Task: Open Card Influencer Marketing Review in Board Sales Team Performance Metrics Tracking and Analysis to Workspace Investment Management Services and add a team member Softage.2@softage.net, a label Blue, a checklist Facilitation, an attachment from Trello, a color Blue and finally, add a card description 'Create and send out employee satisfaction survey on workplace culture' and a comment 'This task requires us to be proactive in identifying potential opportunities for growth and expansion.'. Add a start date 'Jan 06, 1900' with a due date 'Jan 13, 1900'
Action: Mouse moved to (359, 125)
Screenshot: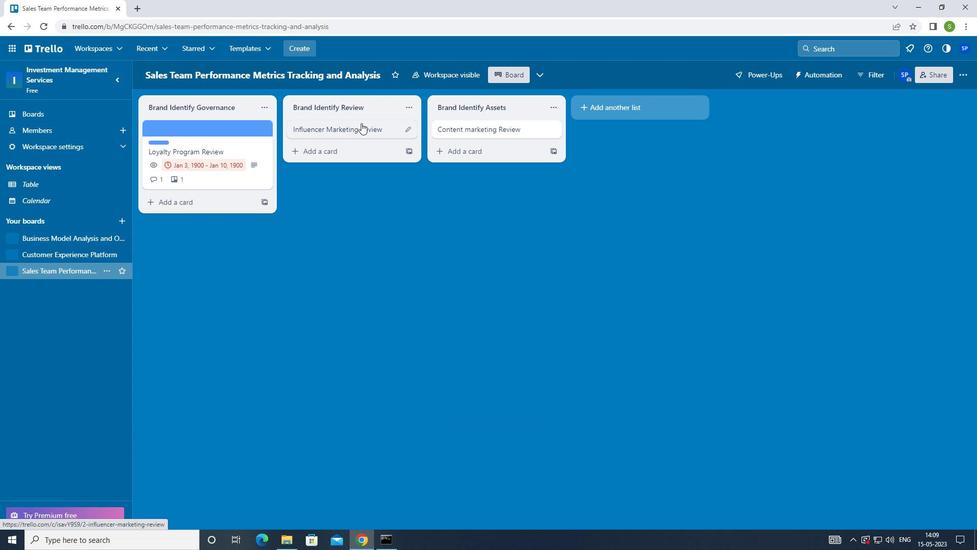 
Action: Mouse pressed left at (359, 125)
Screenshot: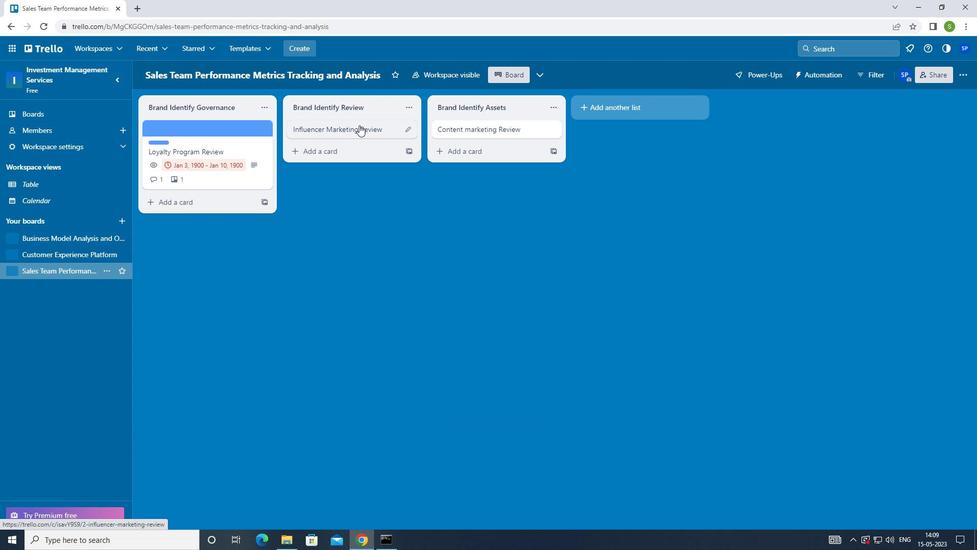 
Action: Mouse moved to (612, 129)
Screenshot: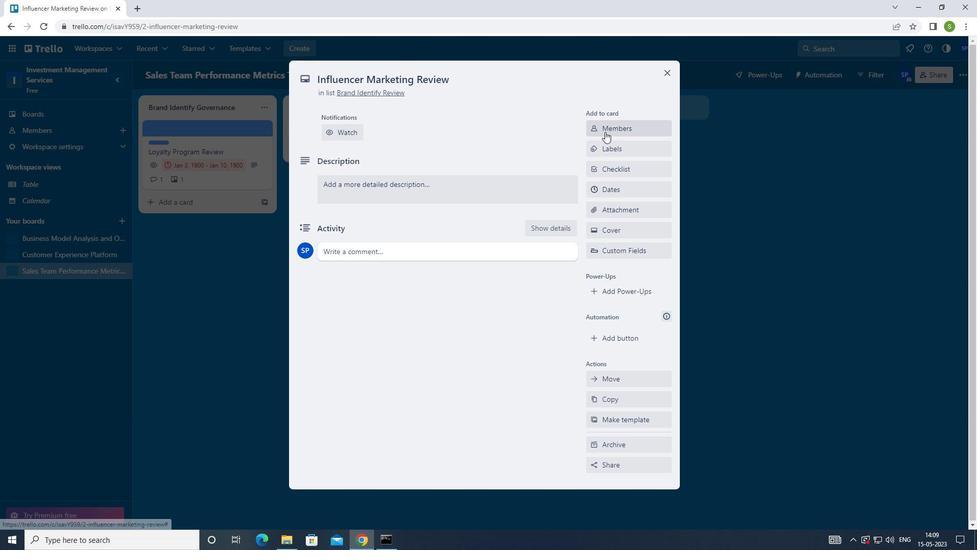 
Action: Mouse pressed left at (612, 129)
Screenshot: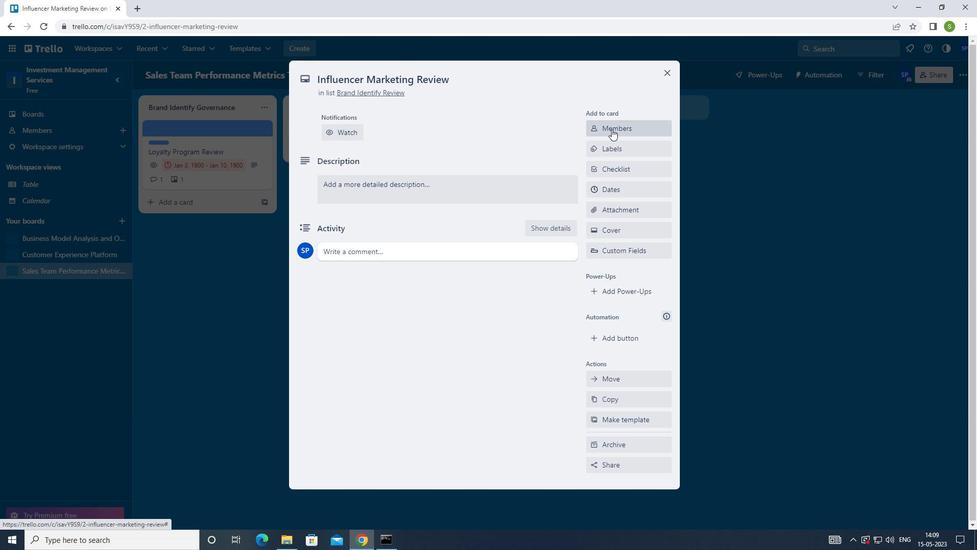 
Action: Mouse moved to (527, 151)
Screenshot: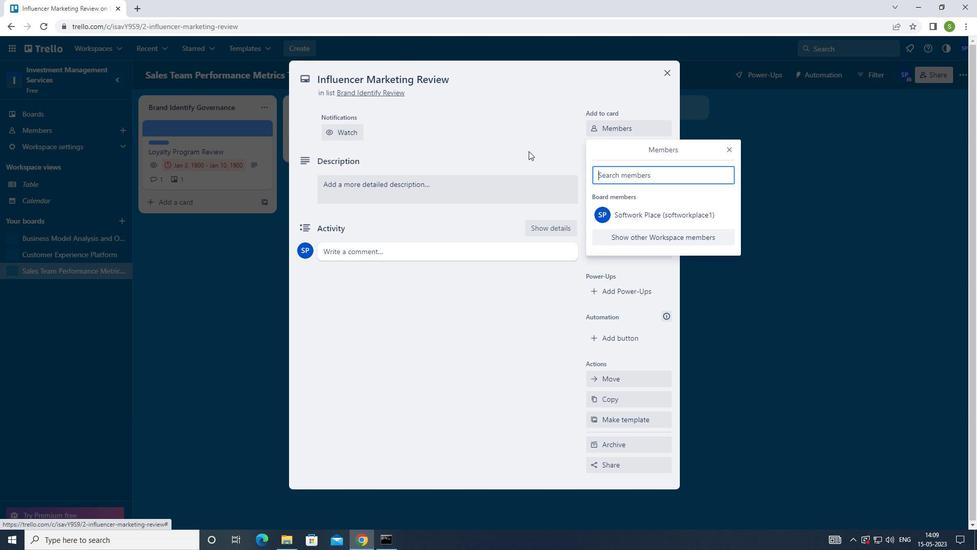 
Action: Key pressed <Key.shift>SOFTAGE.2<Key.shift>@SOFTAGE.NET<Key.enter>
Screenshot: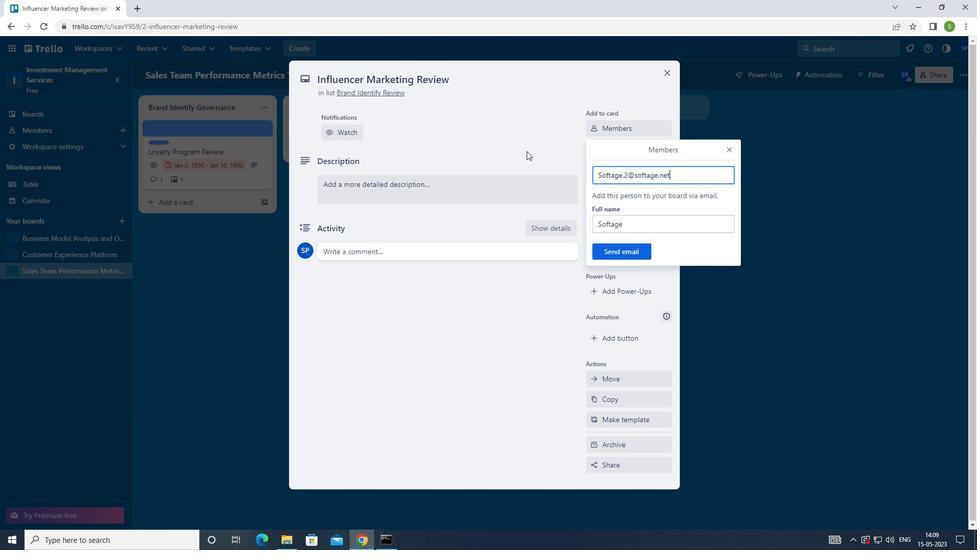
Action: Mouse moved to (728, 146)
Screenshot: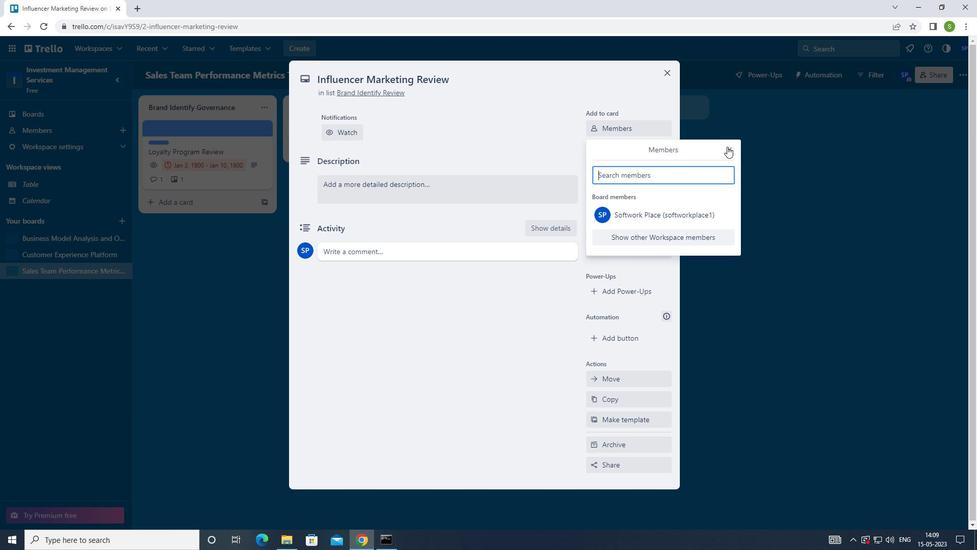 
Action: Mouse pressed left at (728, 146)
Screenshot: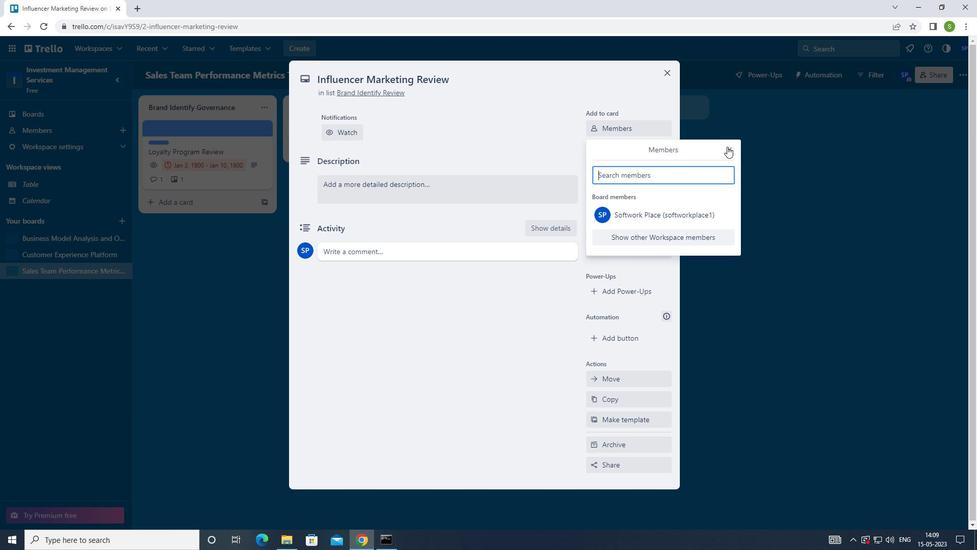 
Action: Mouse moved to (639, 151)
Screenshot: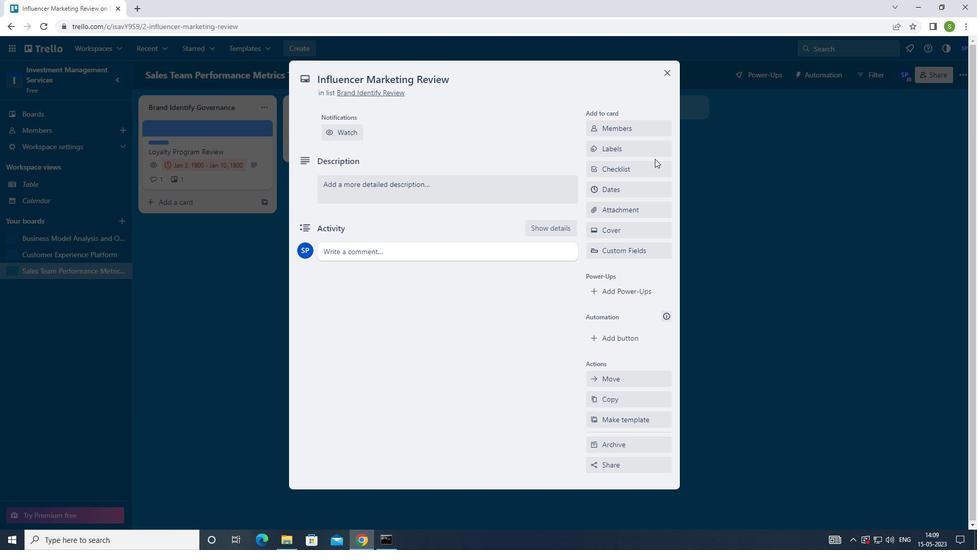 
Action: Mouse pressed left at (639, 151)
Screenshot: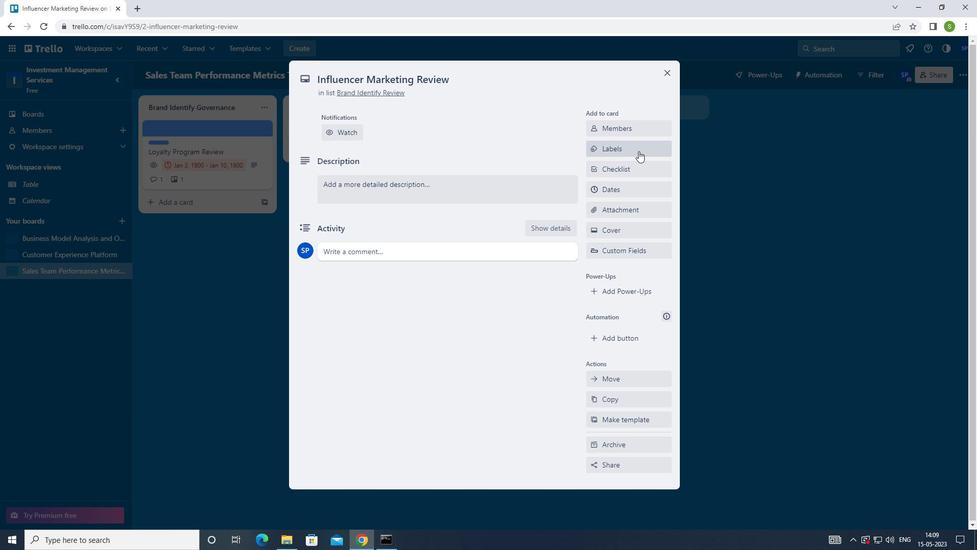 
Action: Mouse moved to (598, 322)
Screenshot: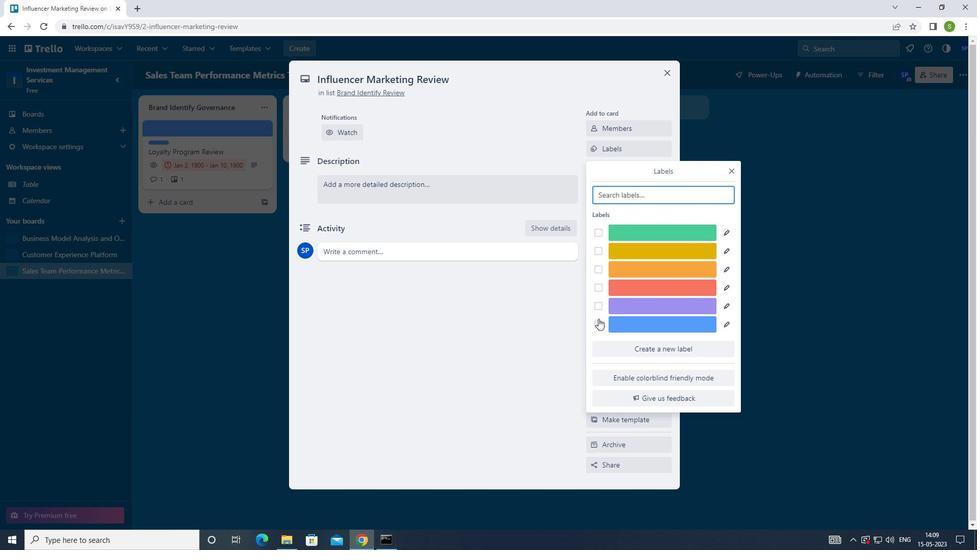 
Action: Mouse pressed left at (598, 322)
Screenshot: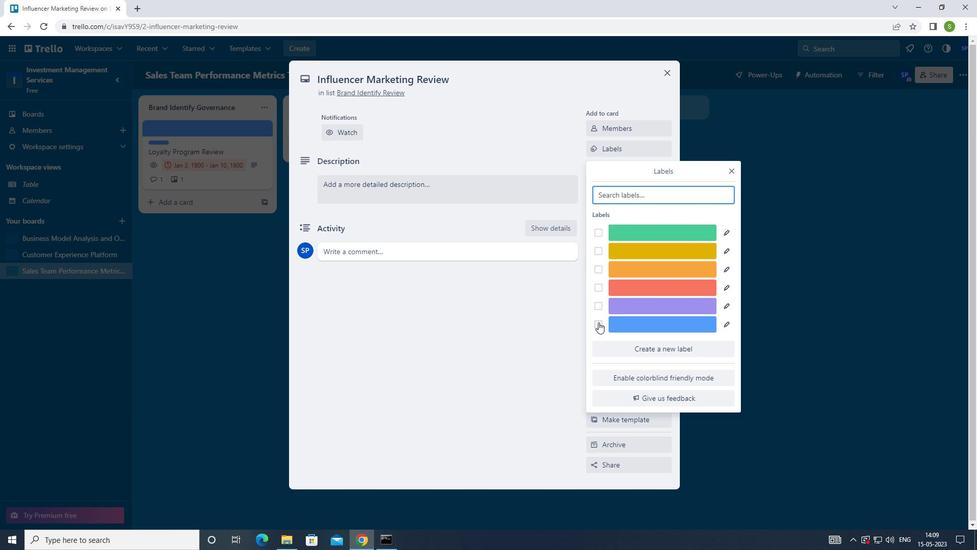 
Action: Mouse moved to (732, 171)
Screenshot: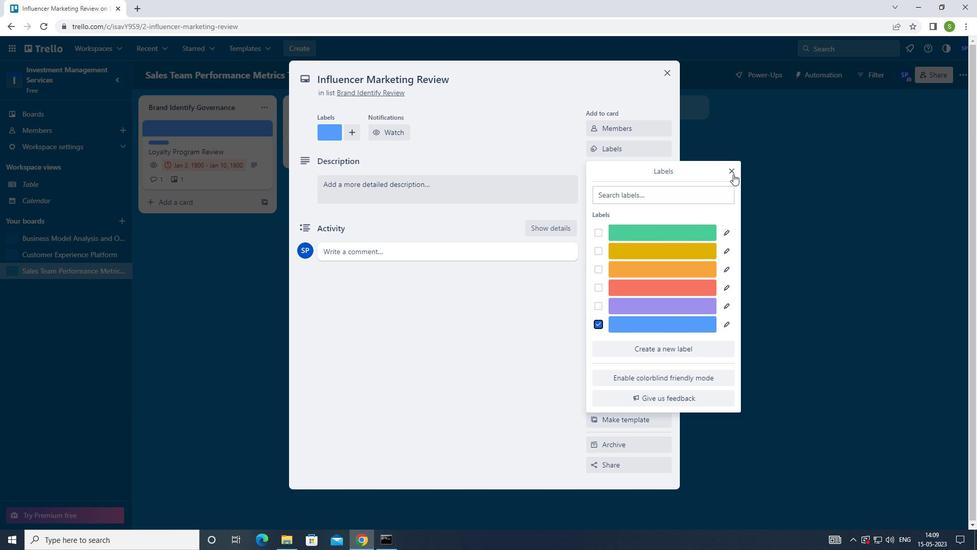 
Action: Mouse pressed left at (732, 171)
Screenshot: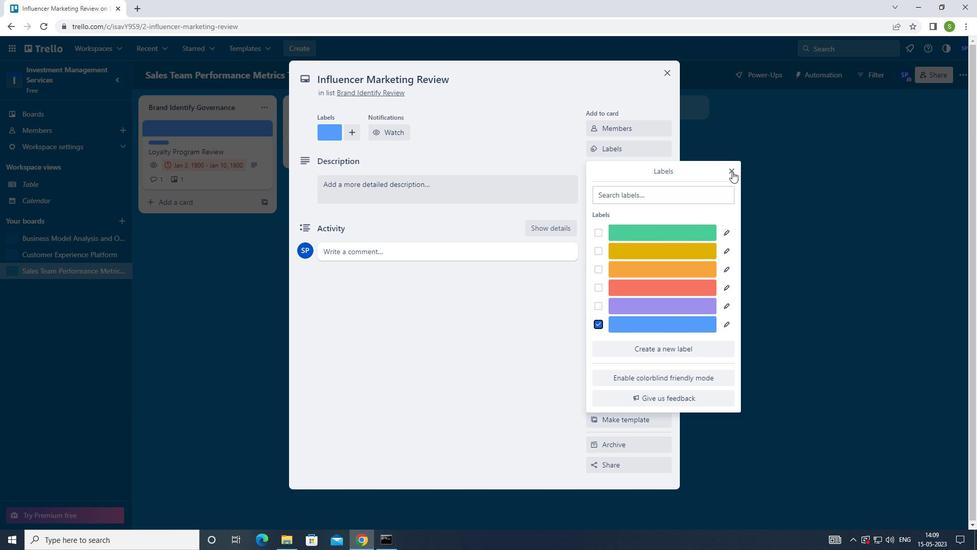 
Action: Mouse moved to (612, 205)
Screenshot: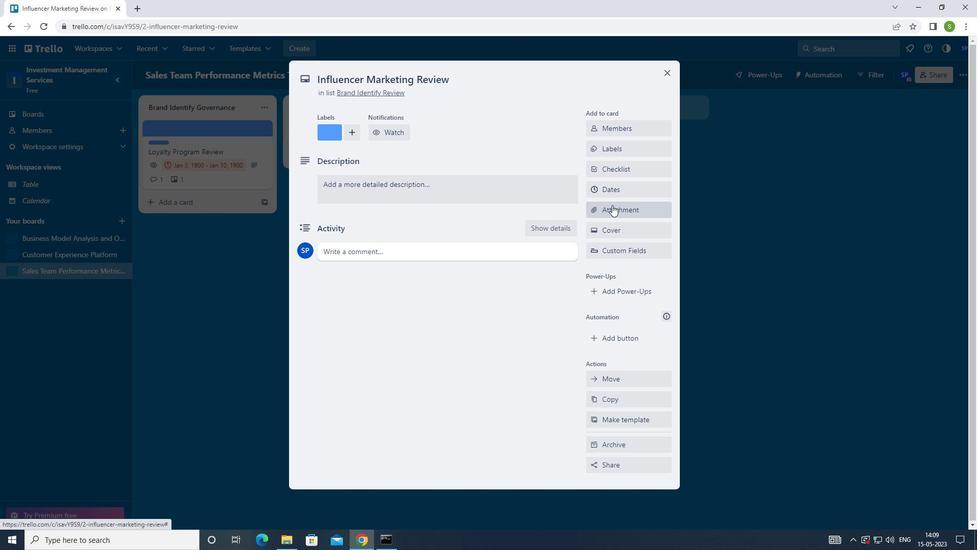 
Action: Mouse pressed left at (612, 205)
Screenshot: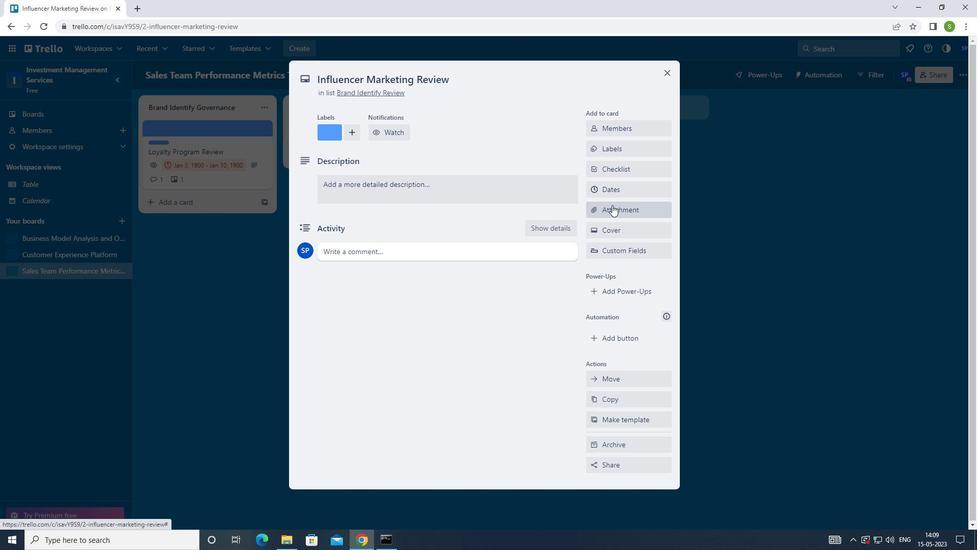 
Action: Mouse moved to (625, 169)
Screenshot: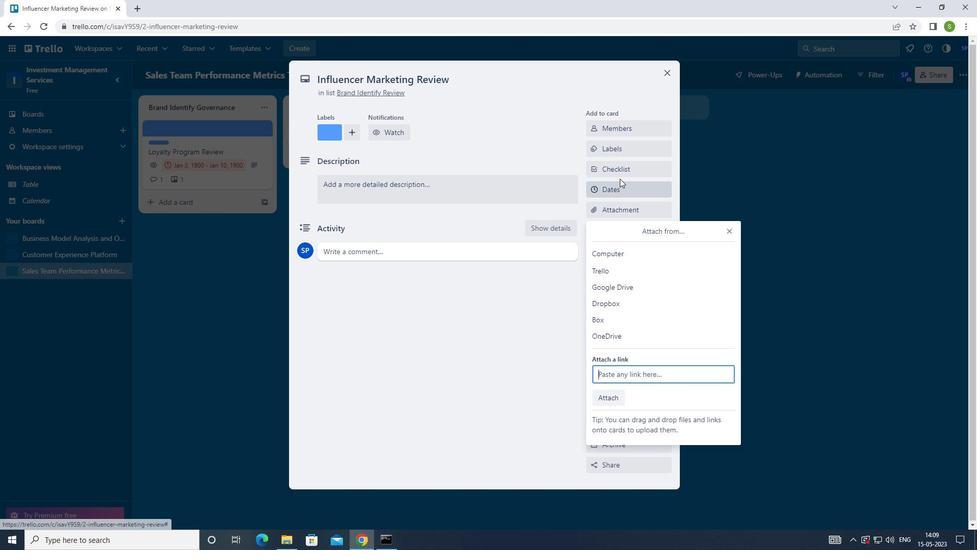 
Action: Mouse pressed left at (625, 169)
Screenshot: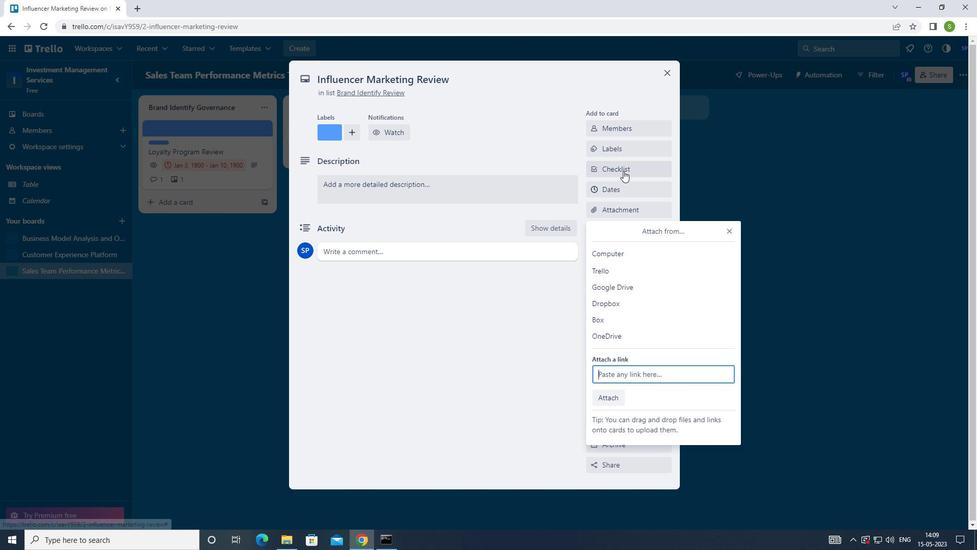 
Action: Mouse moved to (674, 169)
Screenshot: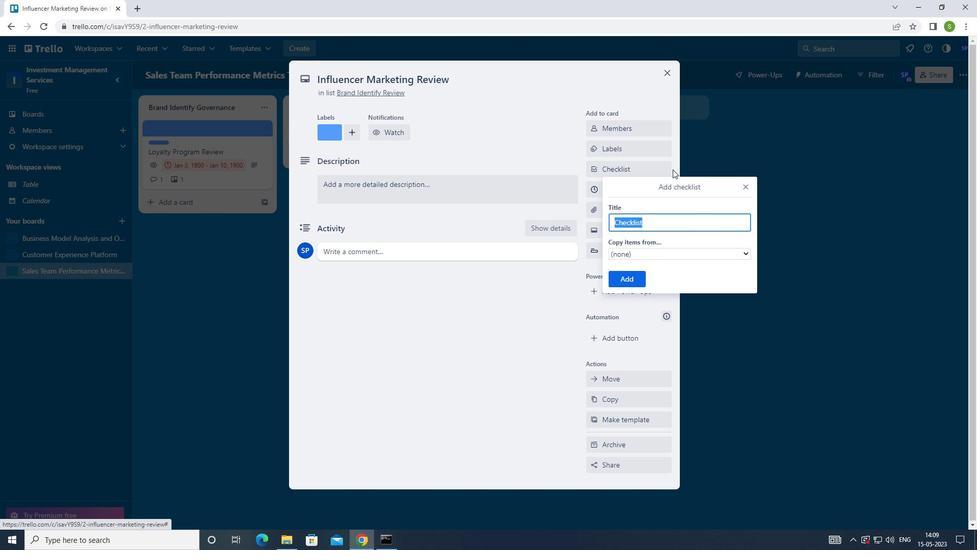 
Action: Key pressed <Key.shift><Key.shift><Key.shift><Key.shift>FACILL<Key.backspace>I
Screenshot: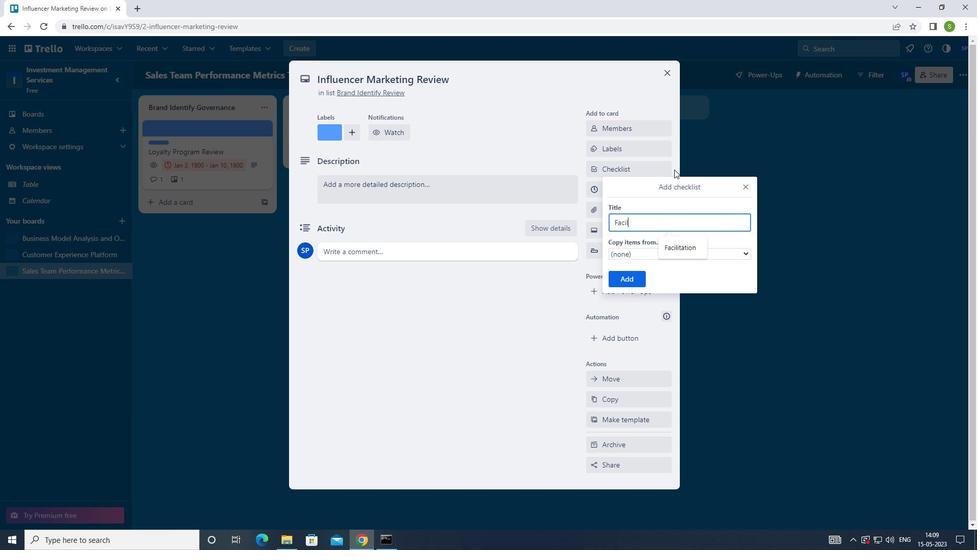 
Action: Mouse moved to (676, 245)
Screenshot: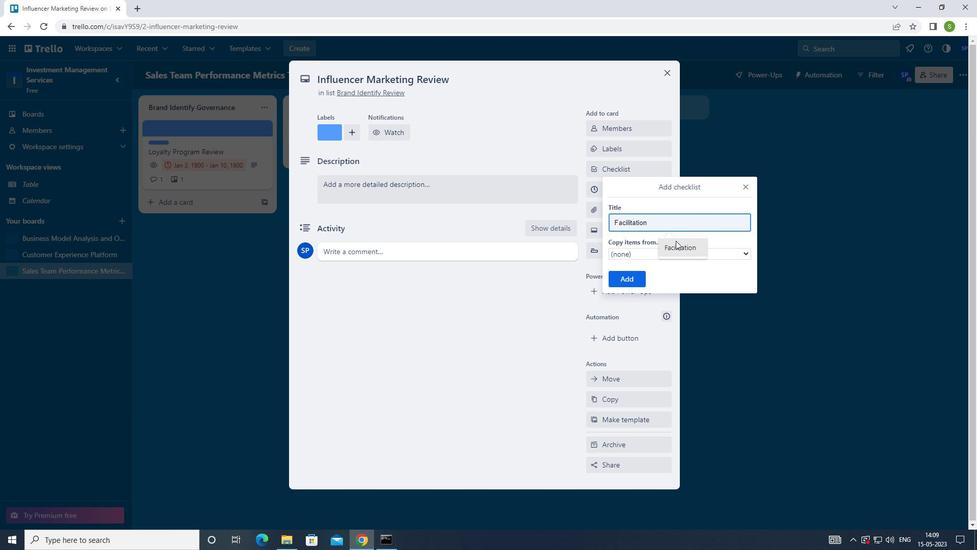 
Action: Mouse pressed left at (676, 245)
Screenshot: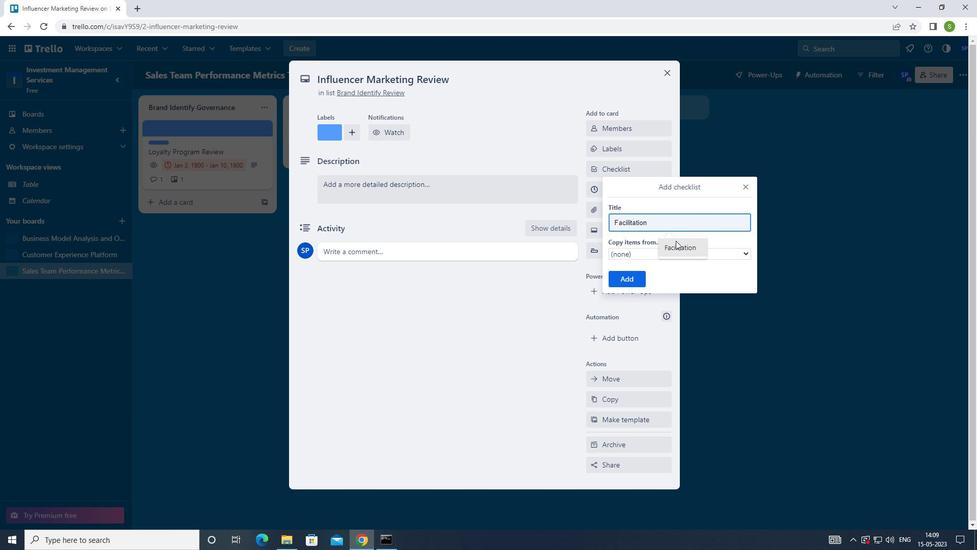 
Action: Mouse moved to (630, 278)
Screenshot: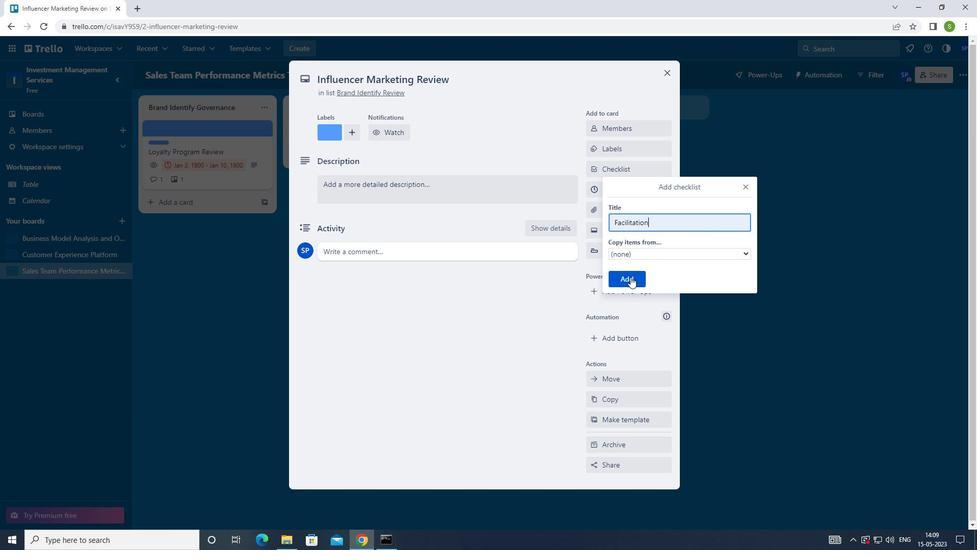 
Action: Mouse pressed left at (630, 278)
Screenshot: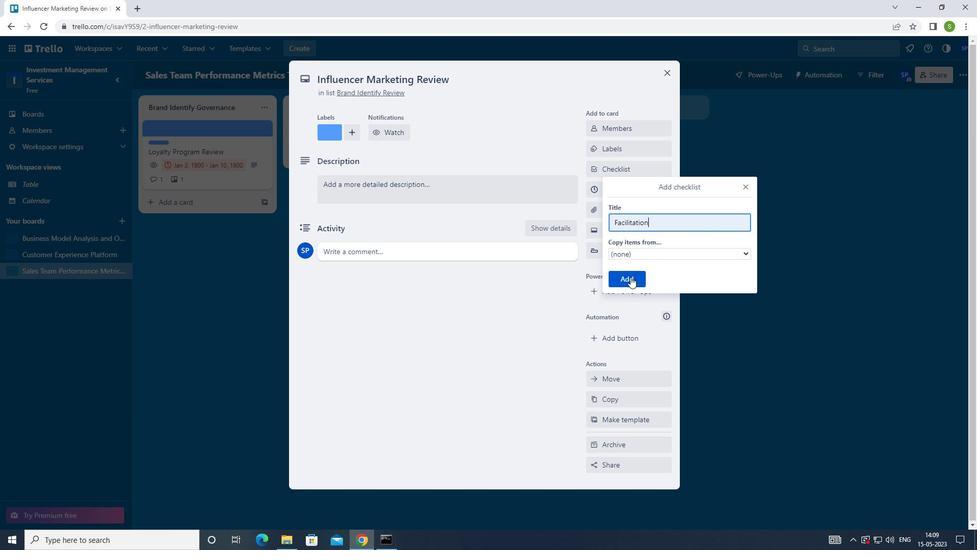 
Action: Mouse moved to (614, 213)
Screenshot: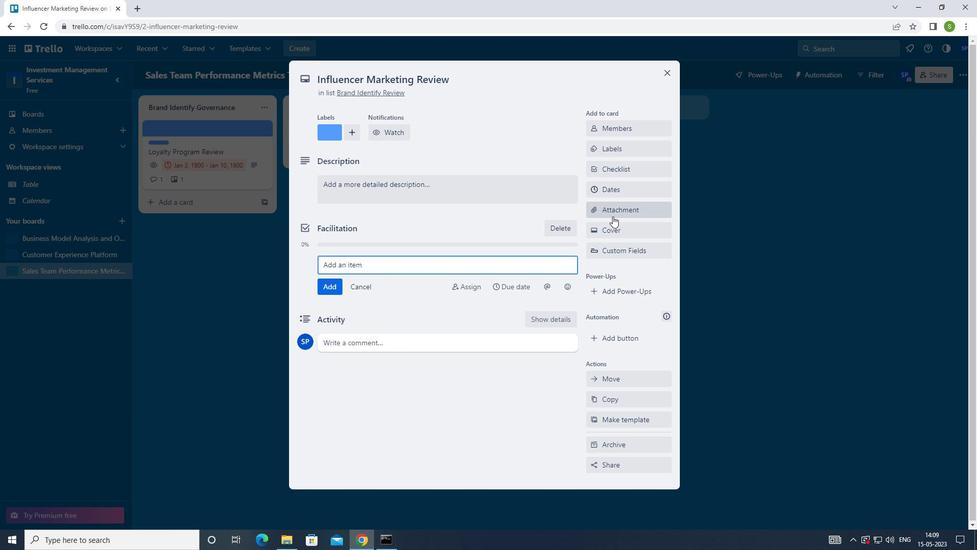 
Action: Mouse pressed left at (614, 213)
Screenshot: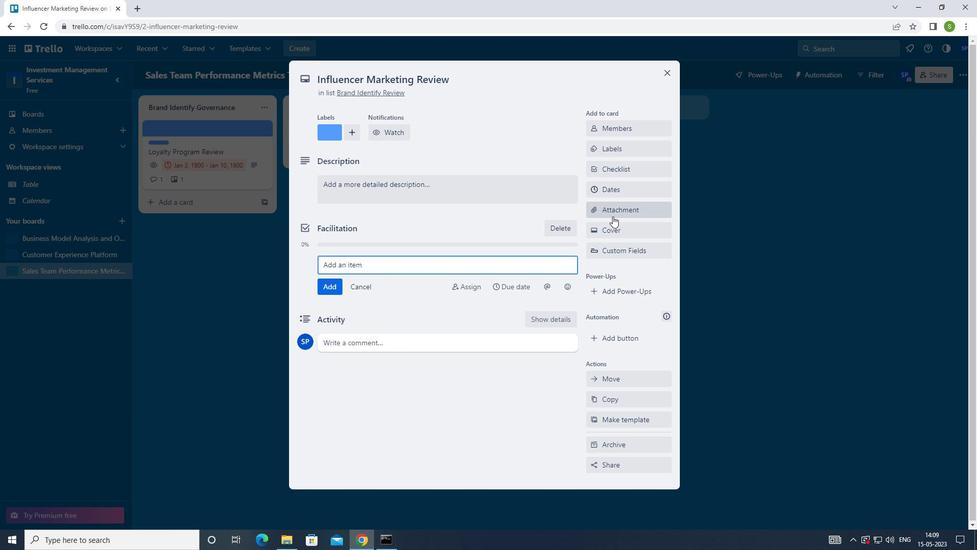 
Action: Mouse moved to (608, 269)
Screenshot: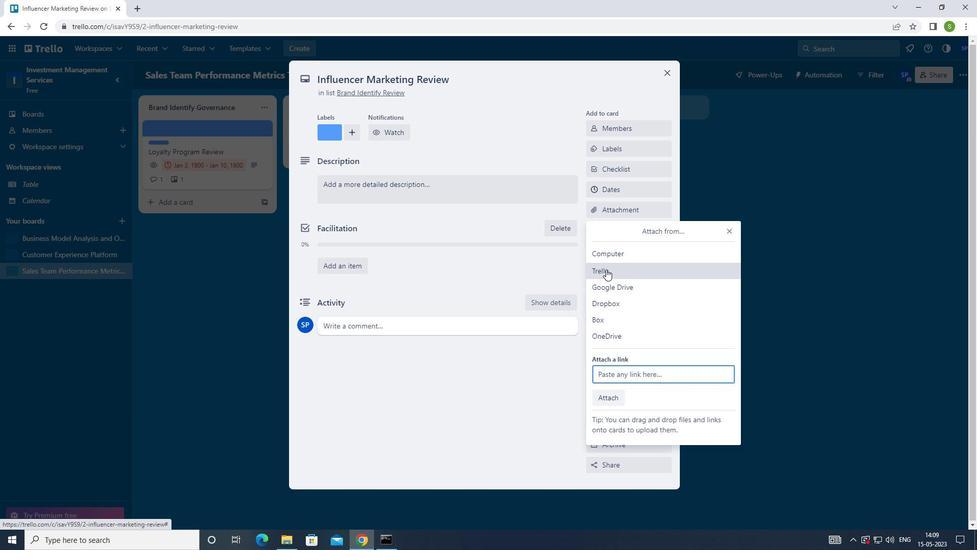
Action: Mouse pressed left at (608, 269)
Screenshot: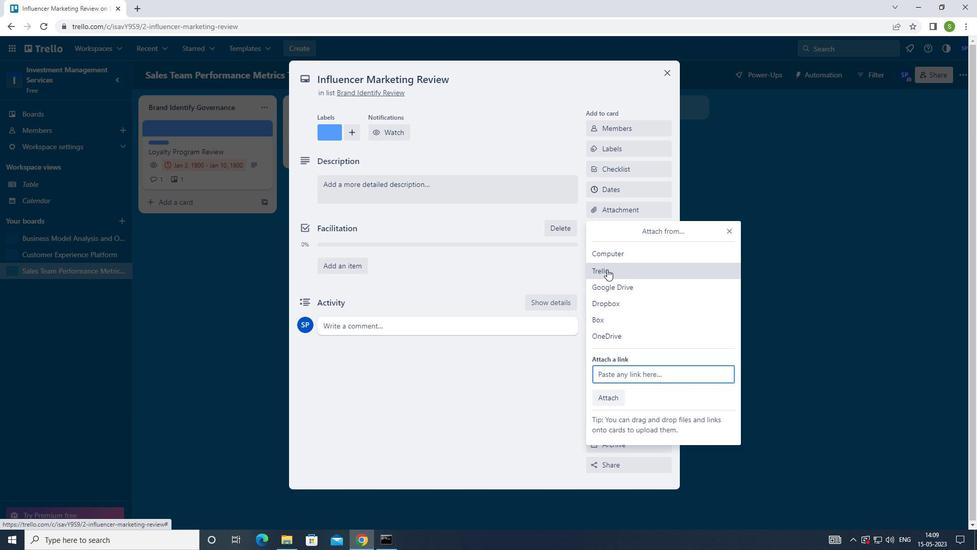
Action: Mouse moved to (629, 310)
Screenshot: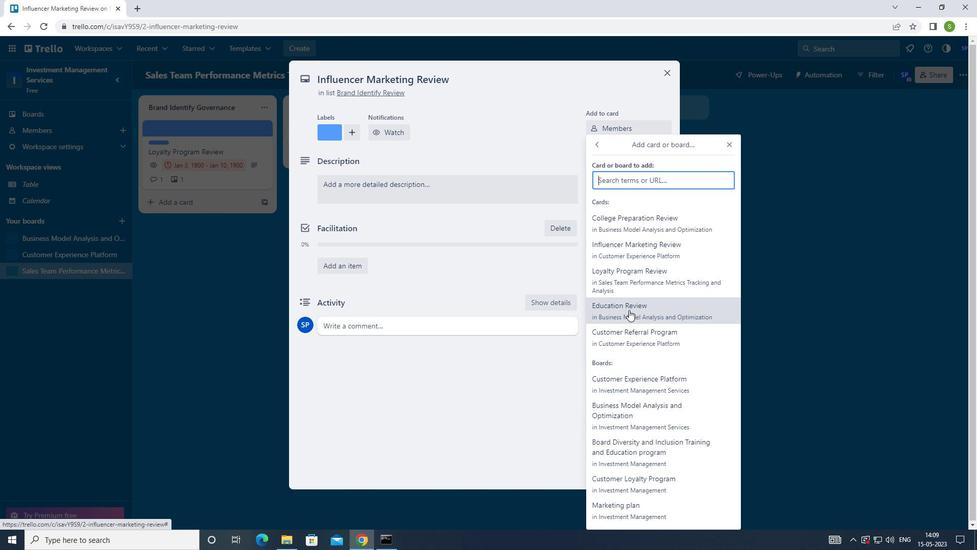 
Action: Mouse pressed left at (629, 310)
Screenshot: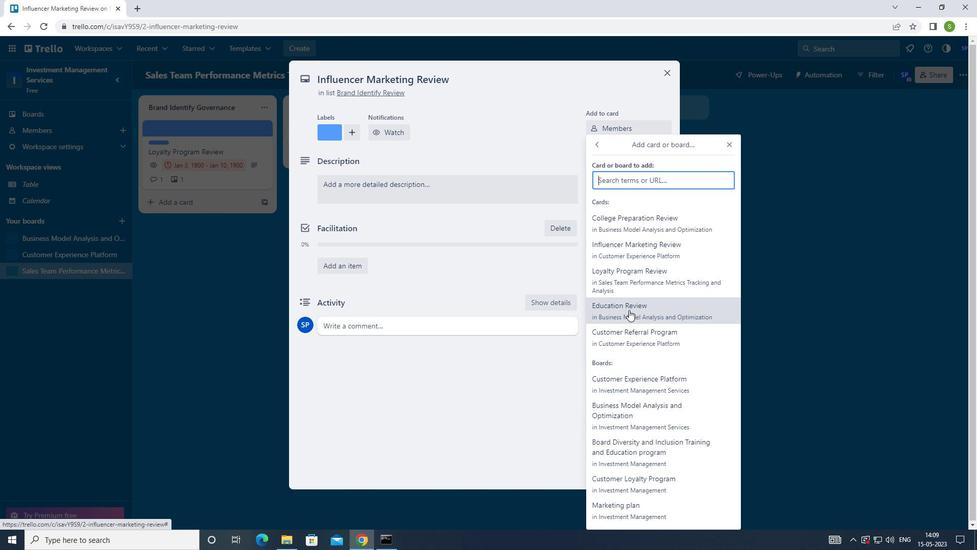 
Action: Mouse moved to (633, 227)
Screenshot: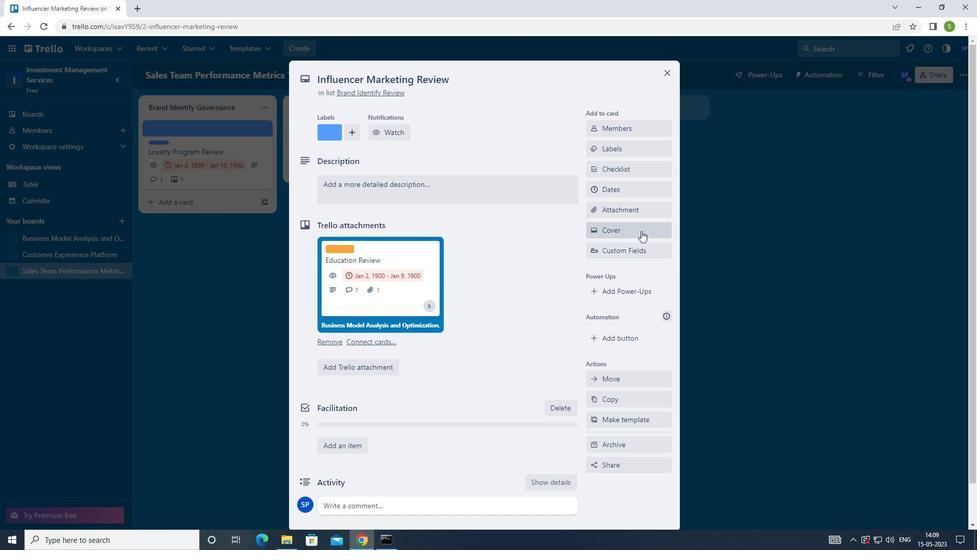 
Action: Mouse pressed left at (633, 227)
Screenshot: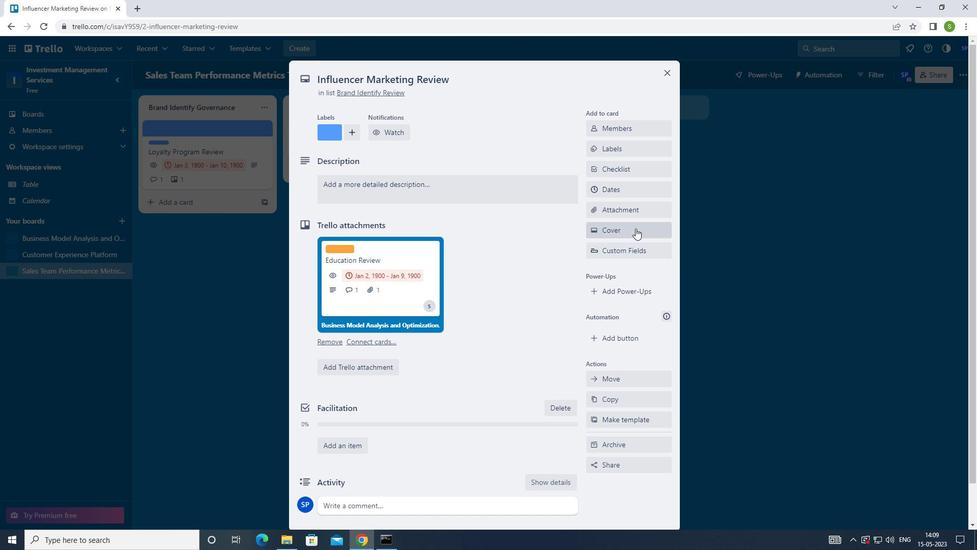 
Action: Mouse moved to (609, 350)
Screenshot: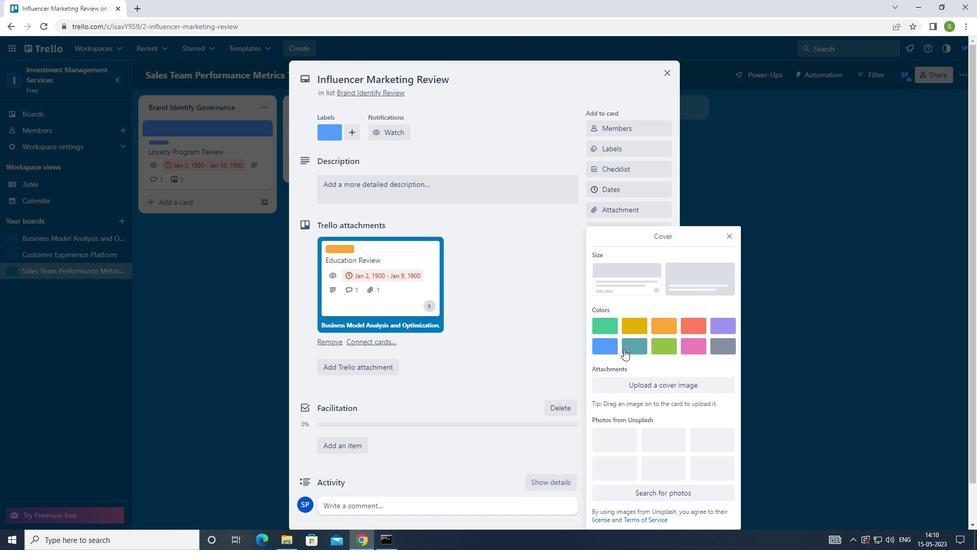 
Action: Mouse pressed left at (609, 350)
Screenshot: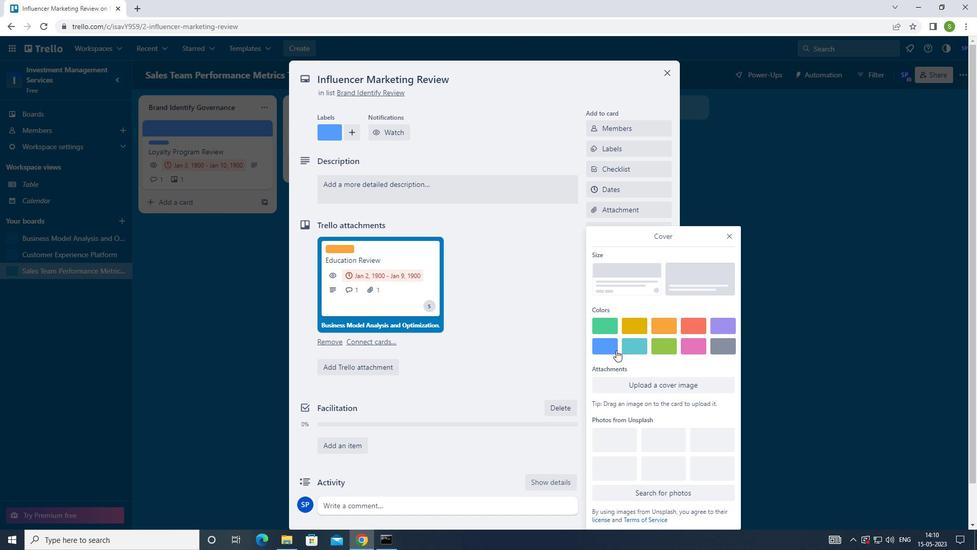 
Action: Mouse moved to (729, 216)
Screenshot: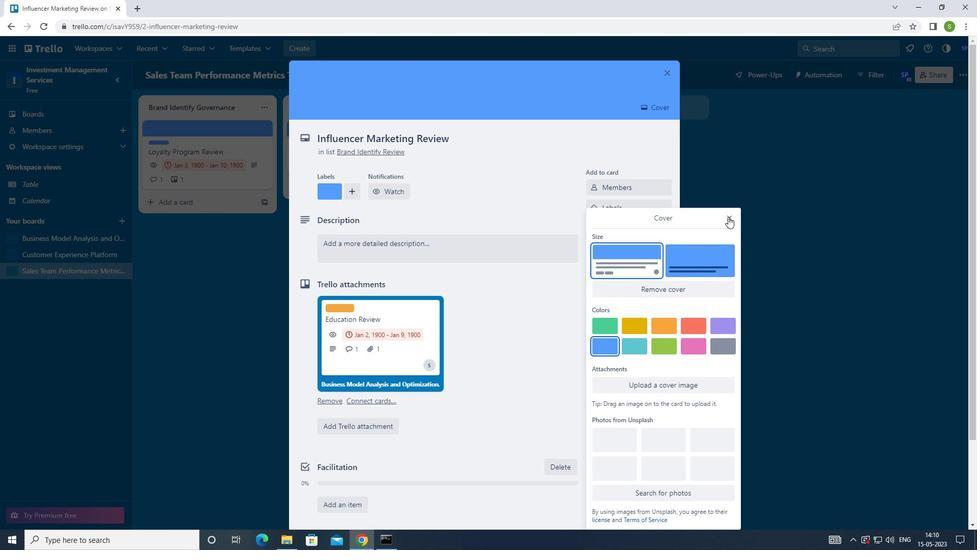 
Action: Mouse pressed left at (729, 216)
Screenshot: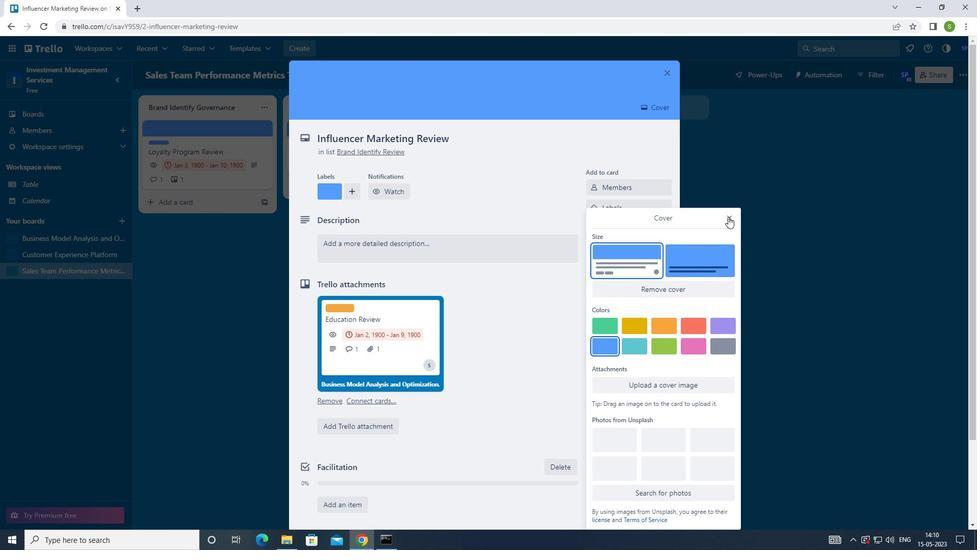 
Action: Mouse moved to (509, 242)
Screenshot: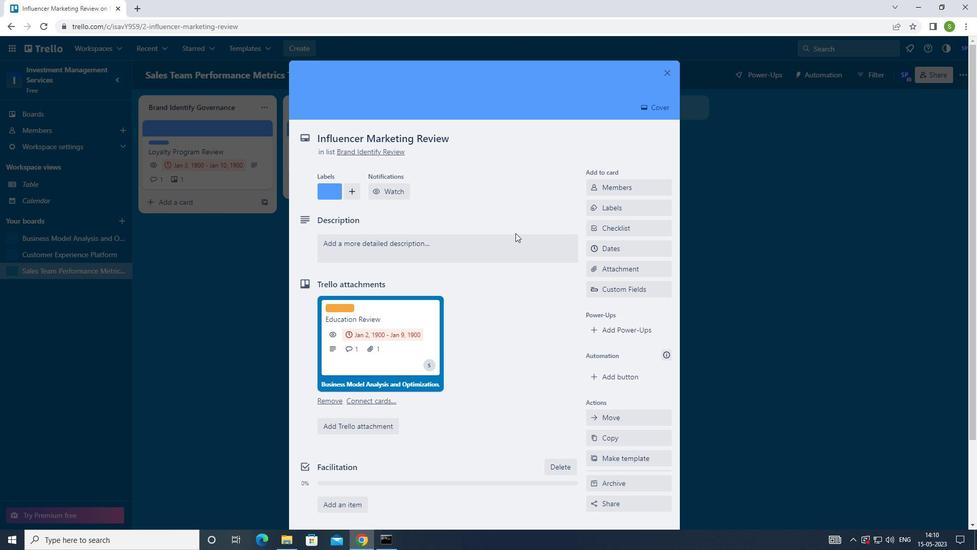 
Action: Mouse pressed left at (509, 242)
Screenshot: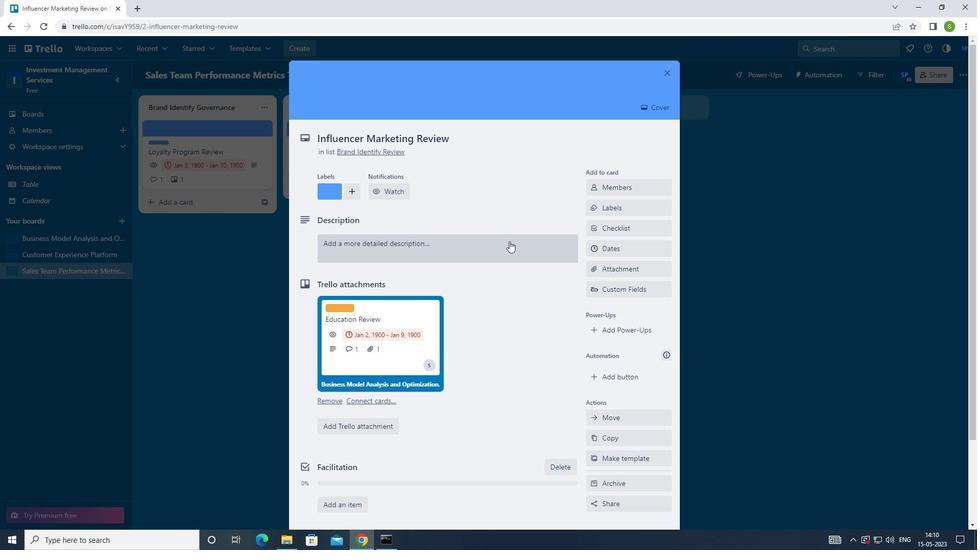 
Action: Mouse moved to (517, 193)
Screenshot: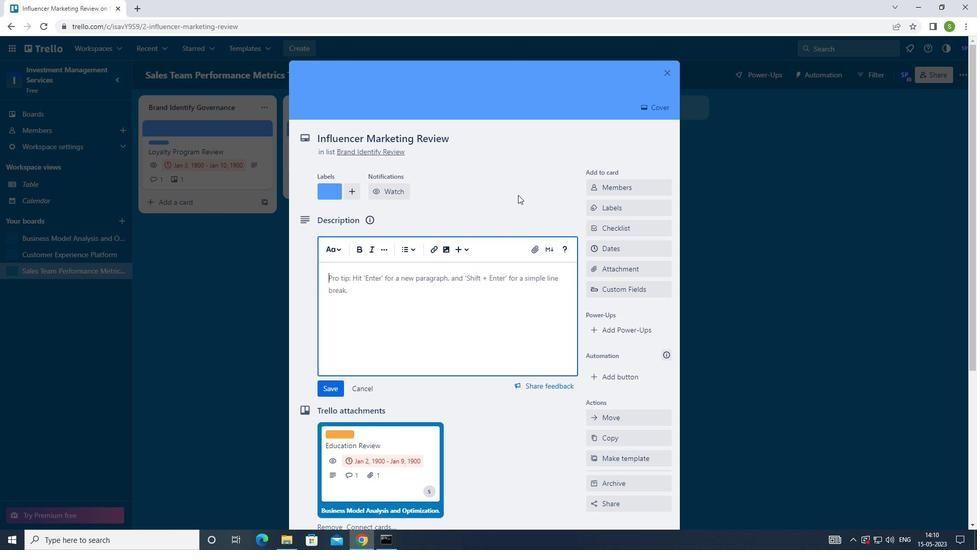 
Action: Key pressed <Key.shift>CREATE<Key.space>AND<Key.space>SENT<Key.space>OUT<Key.space>EMPLOYEE<Key.space>SATISFACTION<Key.space>SURVEY<Key.space>ON<Key.space>WORKPLACE<Key.space>CULTURE
Screenshot: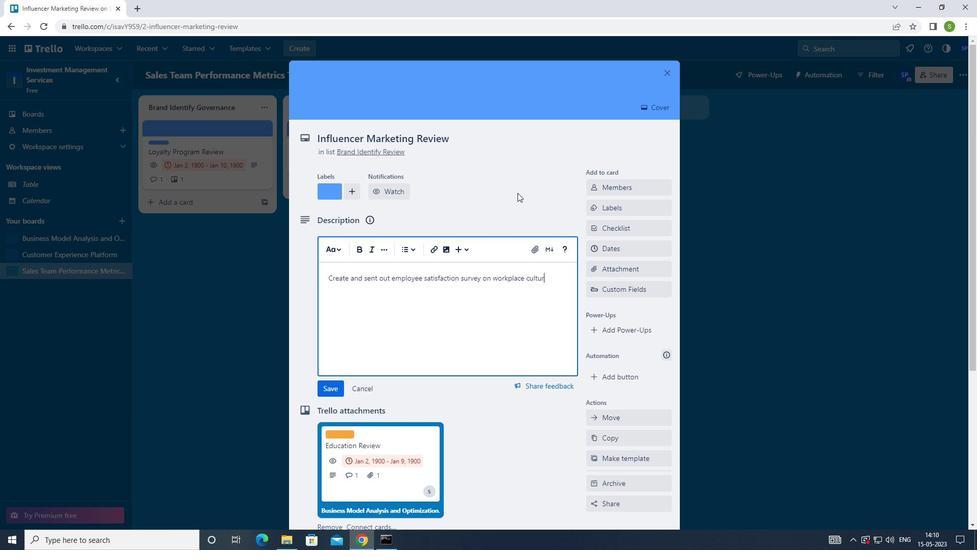 
Action: Mouse moved to (339, 387)
Screenshot: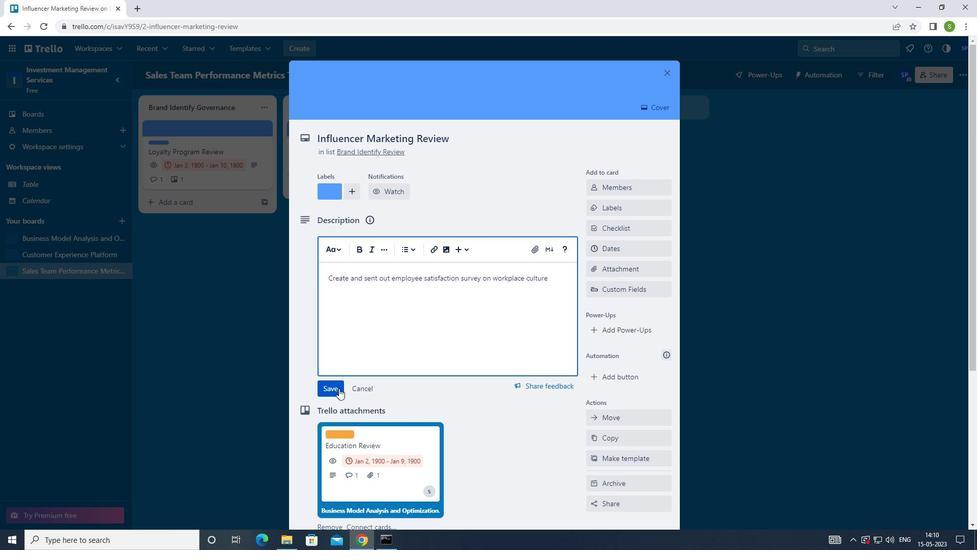 
Action: Mouse pressed left at (339, 387)
Screenshot: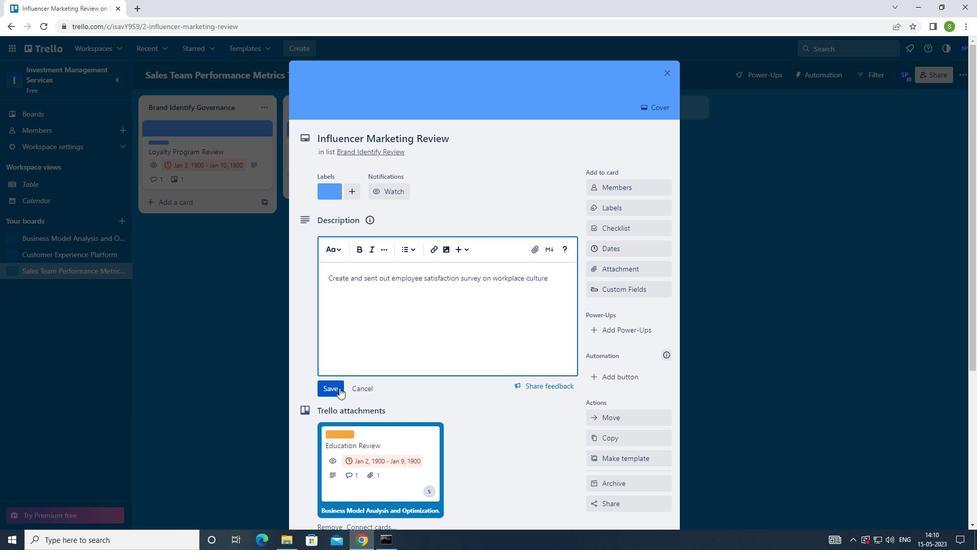 
Action: Mouse moved to (371, 353)
Screenshot: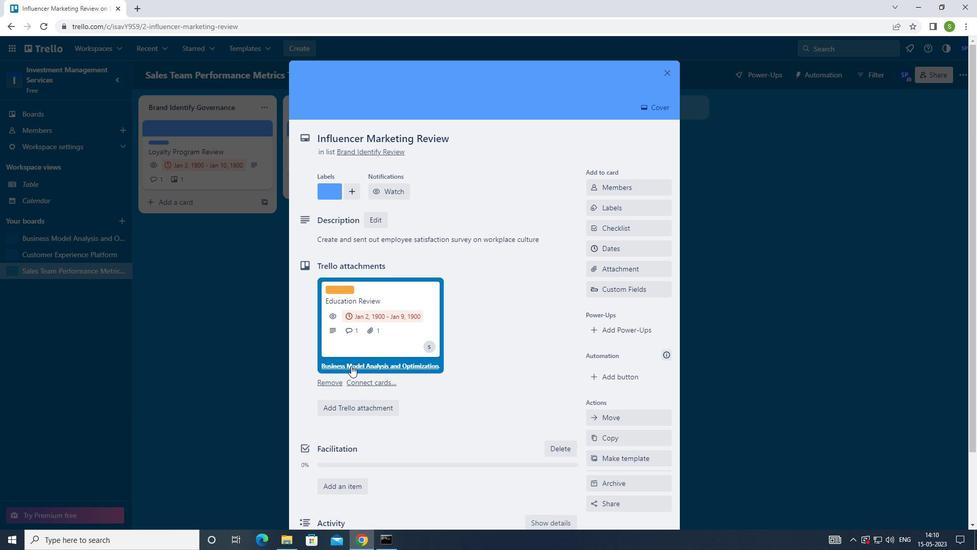 
Action: Mouse scrolled (371, 353) with delta (0, 0)
Screenshot: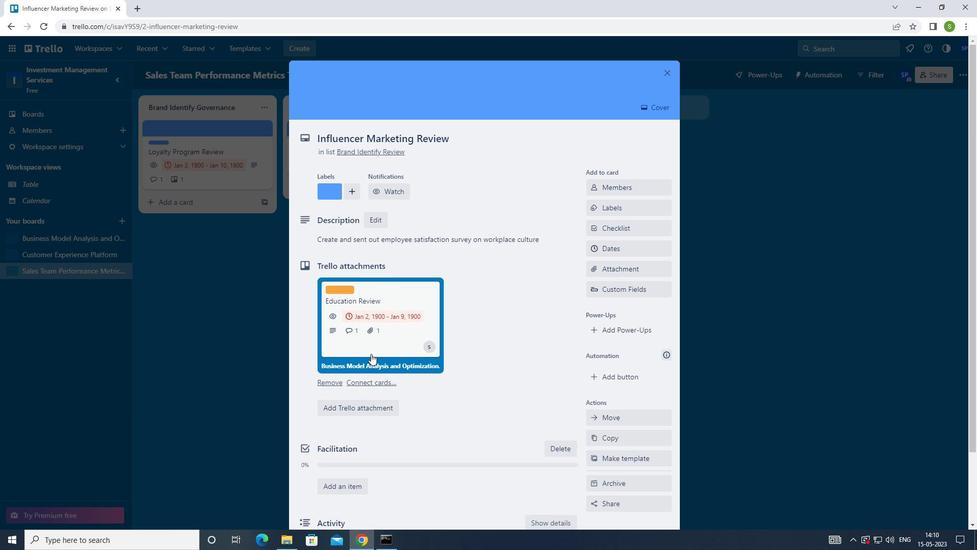 
Action: Mouse scrolled (371, 353) with delta (0, 0)
Screenshot: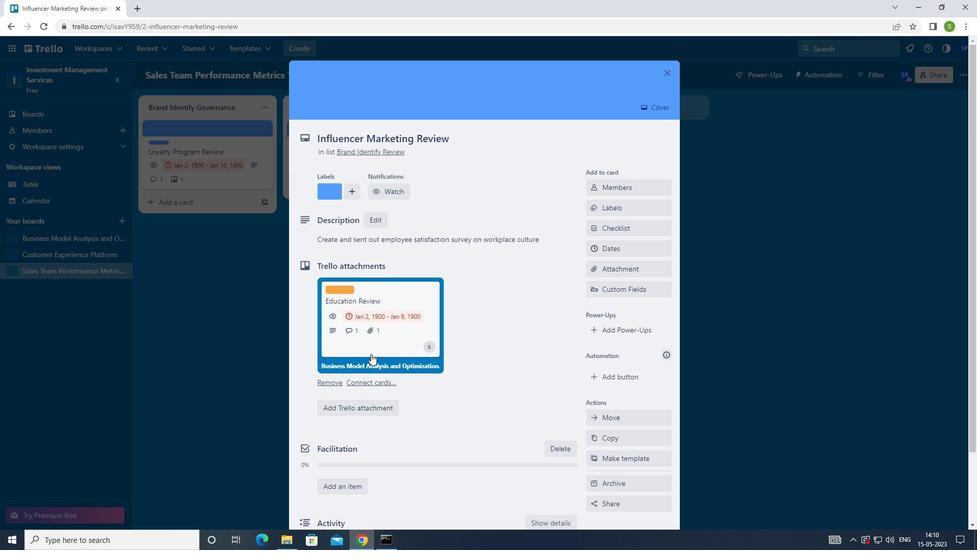
Action: Mouse moved to (369, 463)
Screenshot: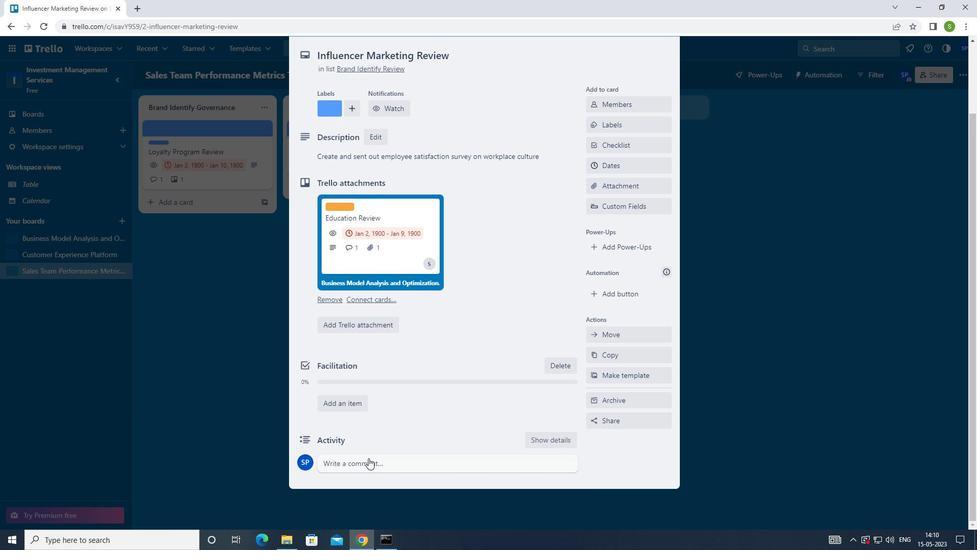 
Action: Mouse pressed left at (369, 463)
Screenshot: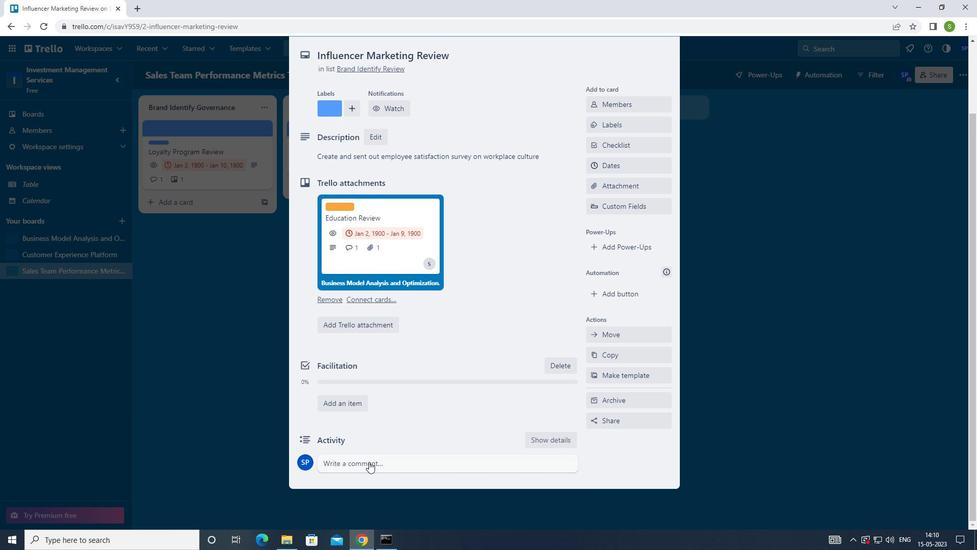 
Action: Mouse moved to (428, 331)
Screenshot: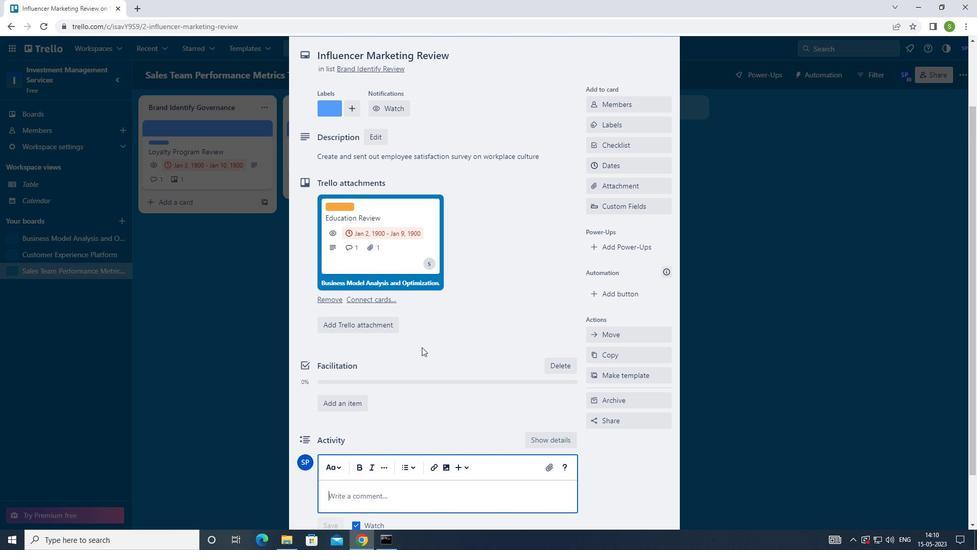 
Action: Key pressed <Key.shift>THIS<Key.space>TASK<Key.space>REQUIRE<Key.space>US<Key.space>TO<Key.space>BE<Key.space>PROACTIVE<Key.space>IN<Key.space>IDENTIFICATION<Key.space>POTENTIAL<Key.space>A<Key.backspace>OPPORTUNITY<Key.space>FOR<Key.space>GROWTH<Key.space>AND<Key.space>EXPANSION
Screenshot: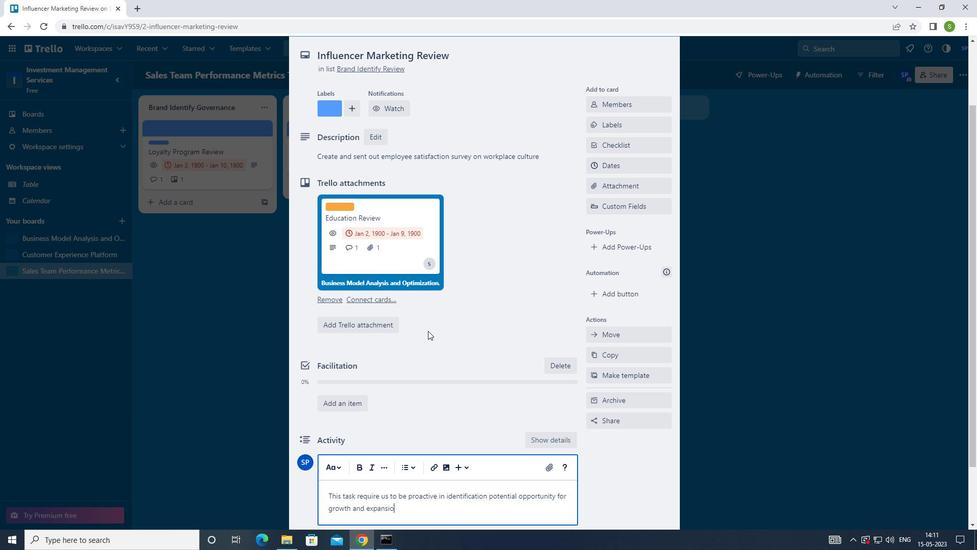 
Action: Mouse moved to (446, 375)
Screenshot: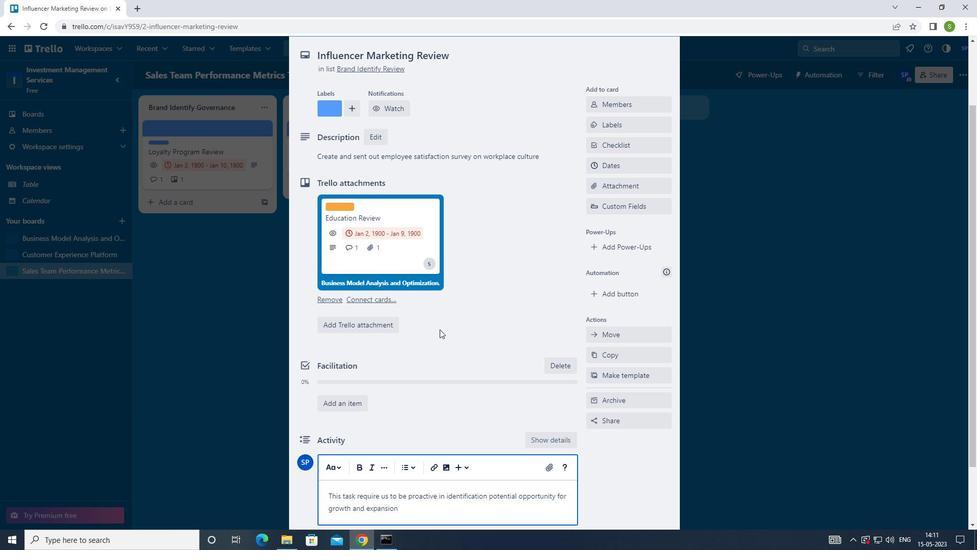 
Action: Mouse scrolled (446, 375) with delta (0, 0)
Screenshot: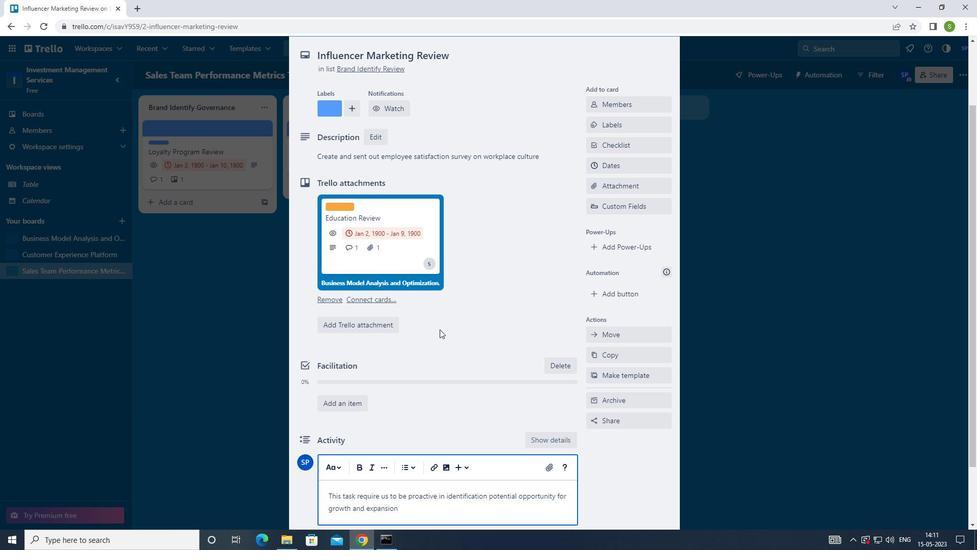
Action: Mouse moved to (447, 378)
Screenshot: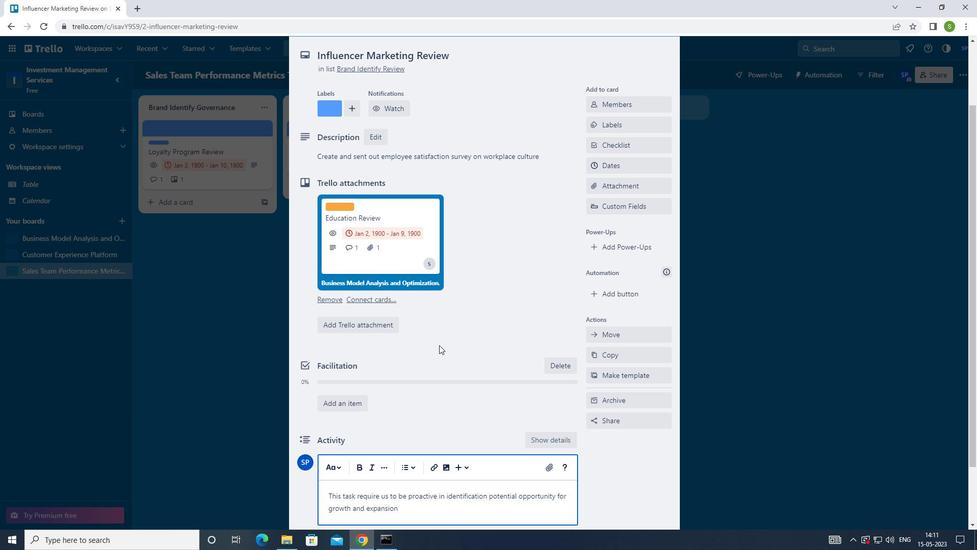 
Action: Mouse scrolled (447, 377) with delta (0, 0)
Screenshot: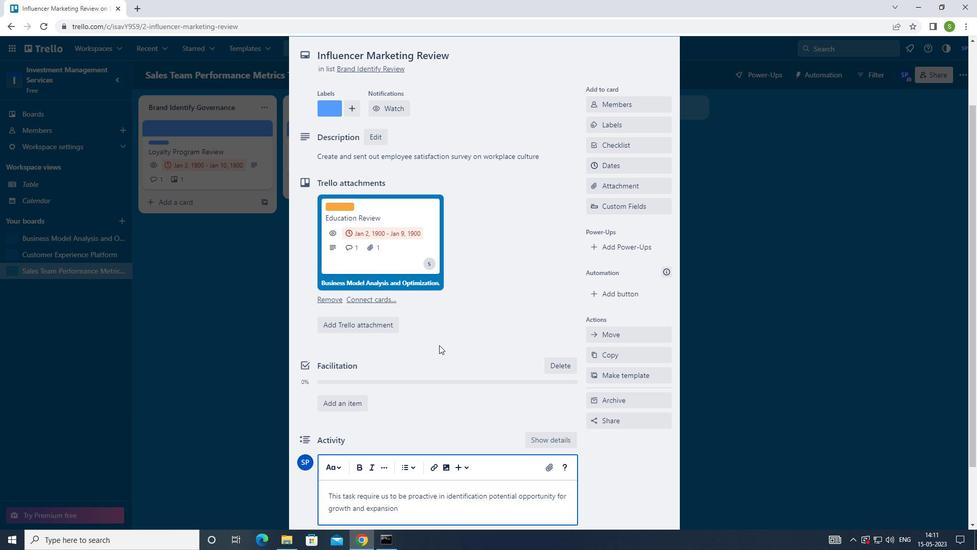 
Action: Mouse moved to (339, 464)
Screenshot: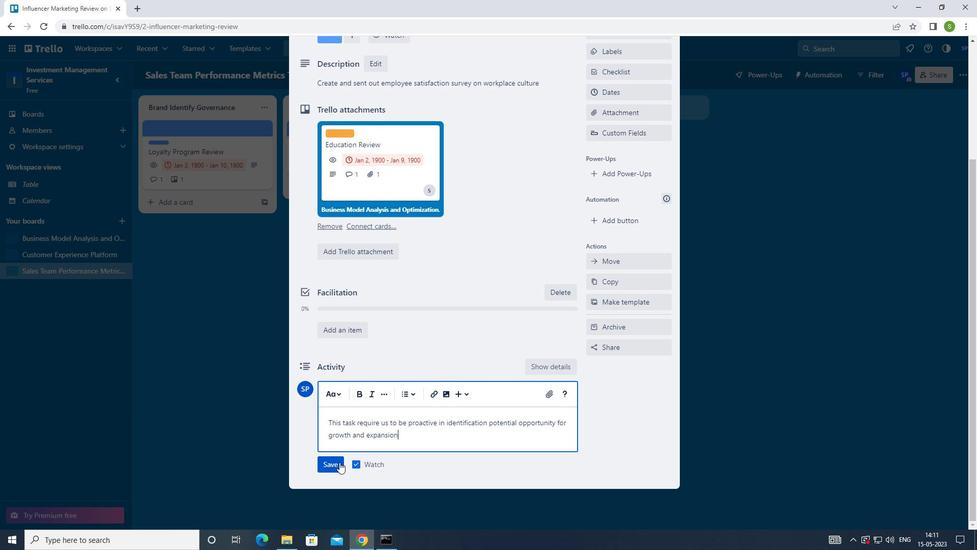 
Action: Mouse pressed left at (339, 464)
Screenshot: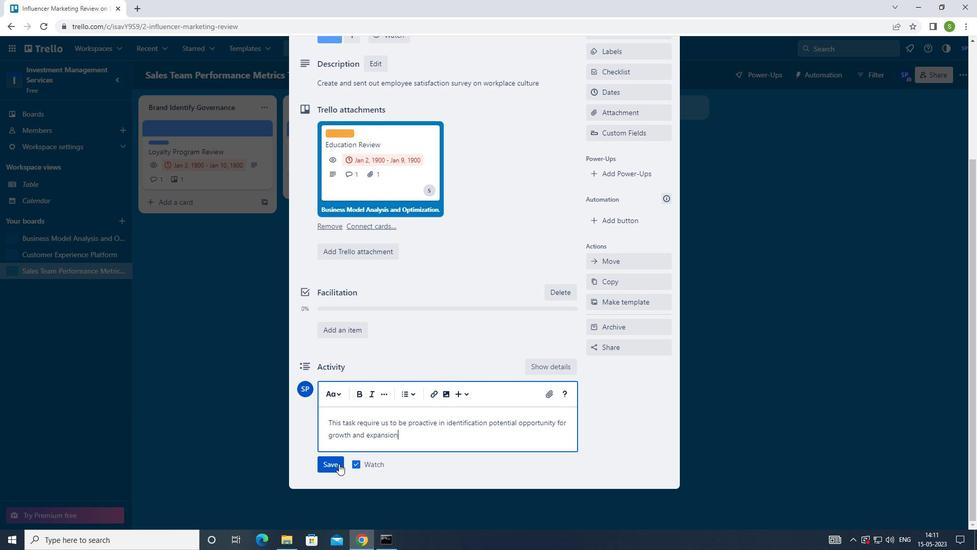 
Action: Mouse moved to (639, 105)
Screenshot: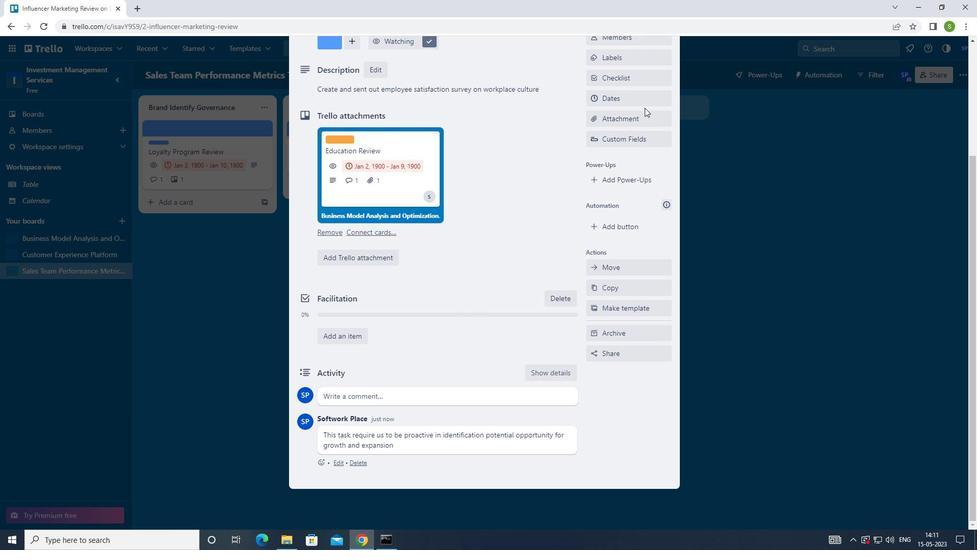 
Action: Mouse pressed left at (639, 105)
Screenshot: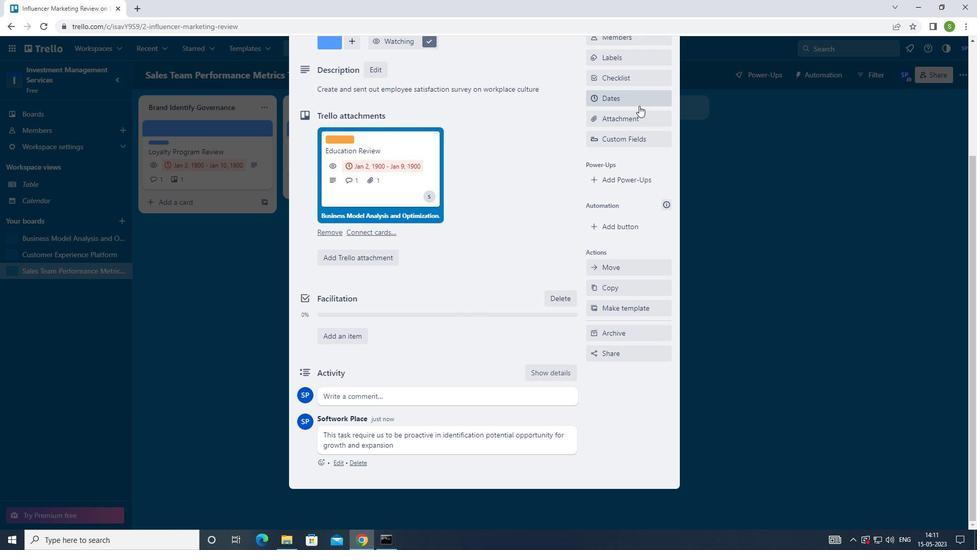 
Action: Mouse moved to (598, 306)
Screenshot: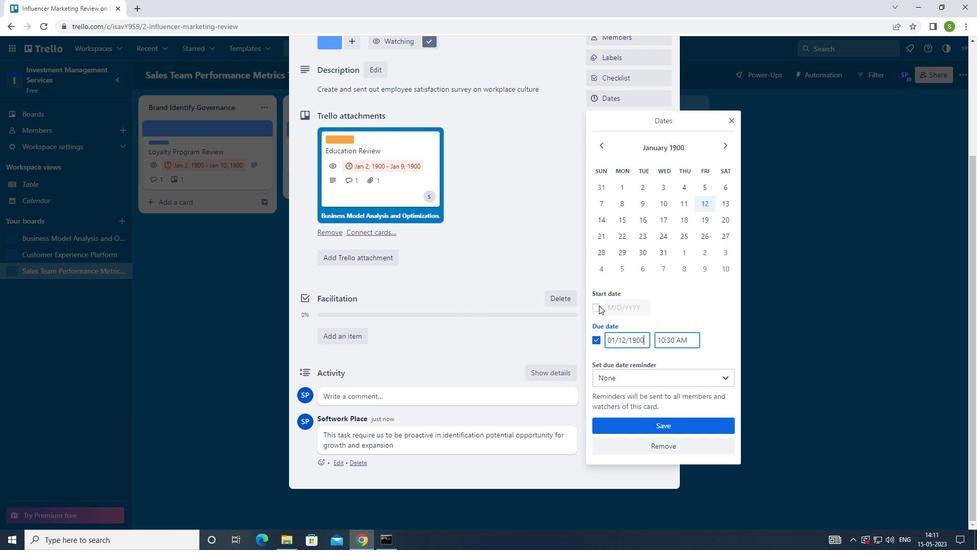 
Action: Mouse pressed left at (598, 306)
Screenshot: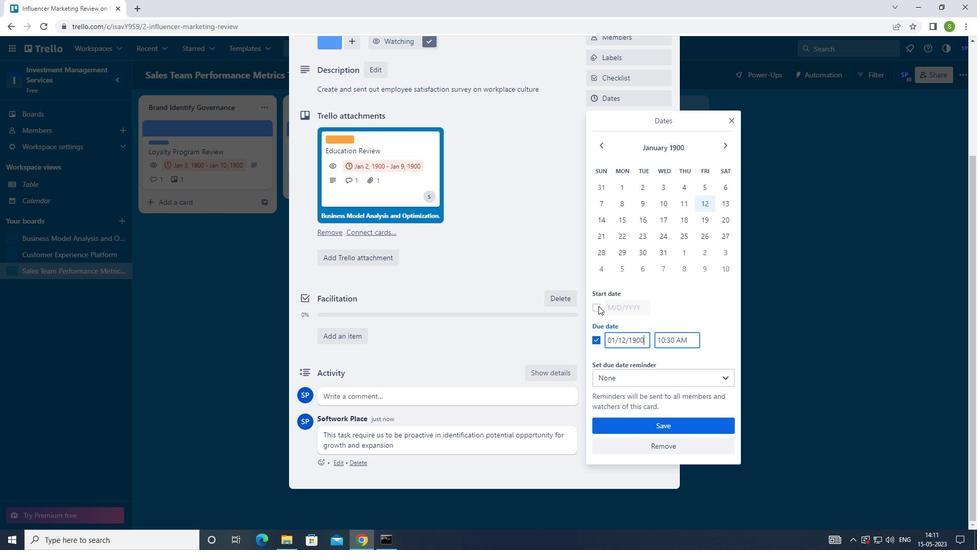 
Action: Mouse moved to (729, 191)
Screenshot: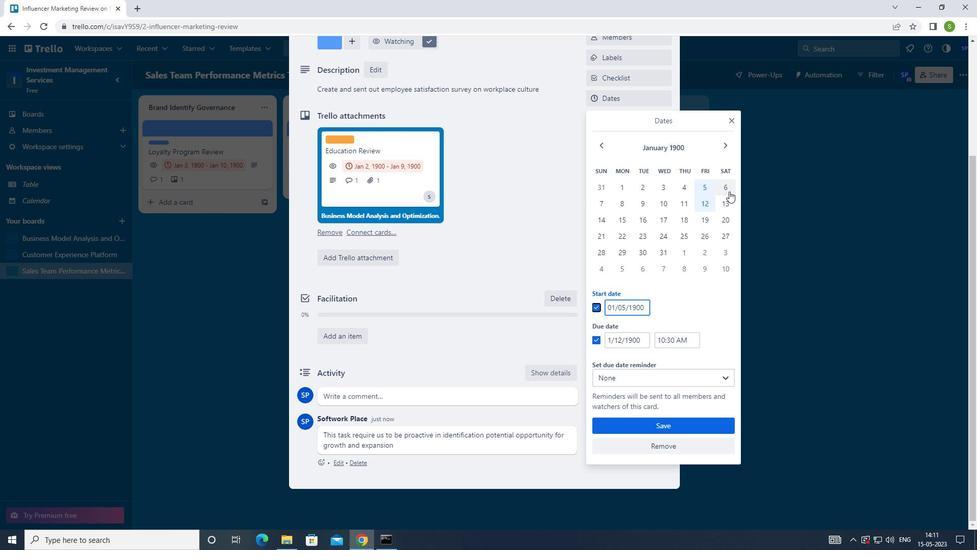 
Action: Mouse pressed left at (729, 191)
Screenshot: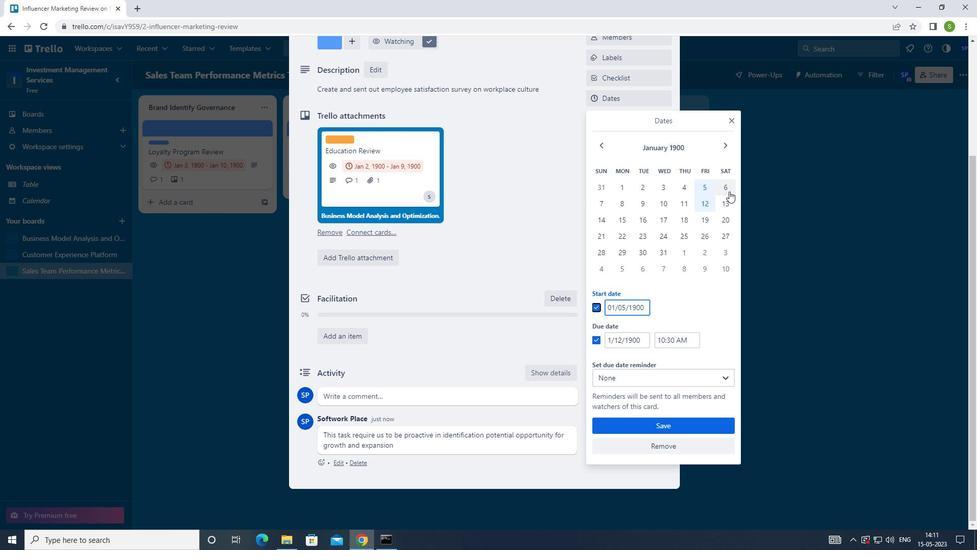 
Action: Mouse moved to (729, 199)
Screenshot: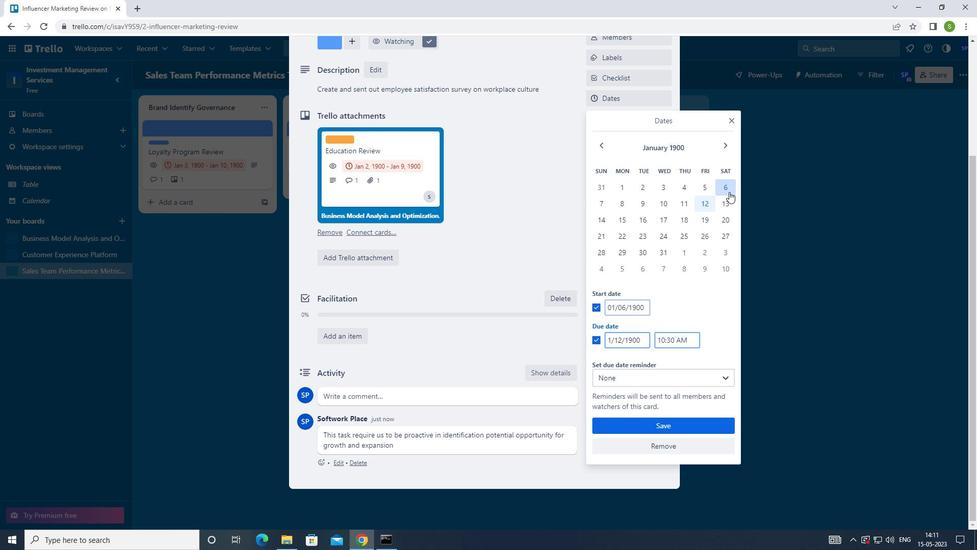 
Action: Mouse pressed left at (729, 199)
Screenshot: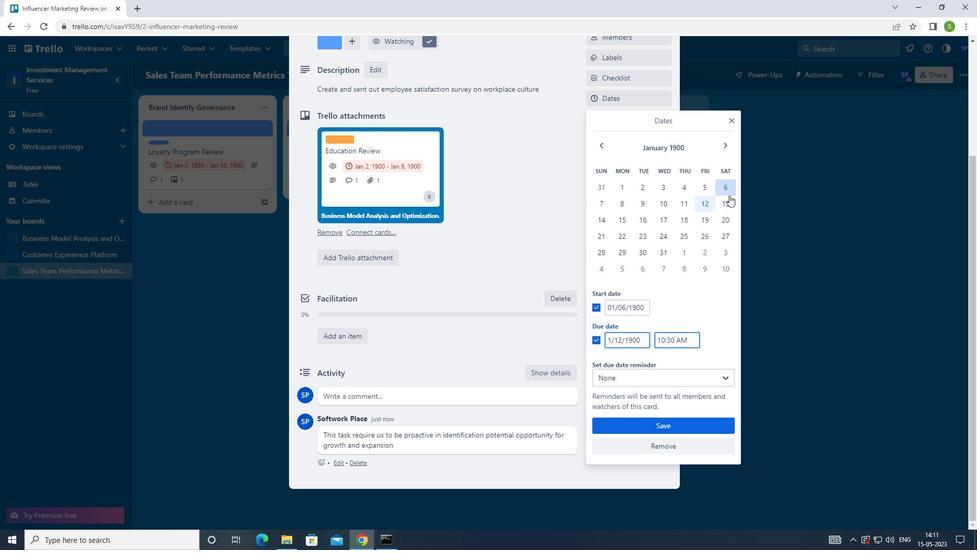 
Action: Mouse moved to (691, 425)
Screenshot: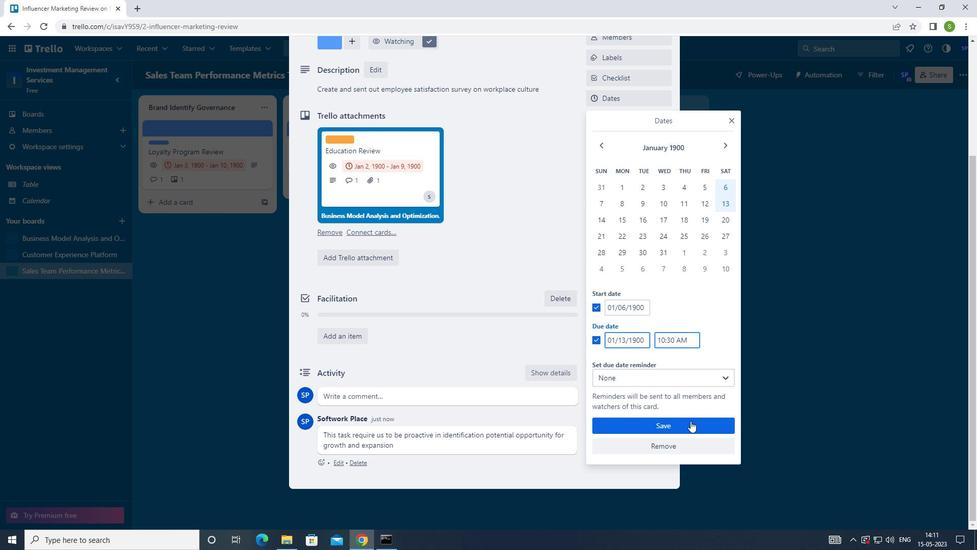 
Action: Mouse pressed left at (691, 425)
Screenshot: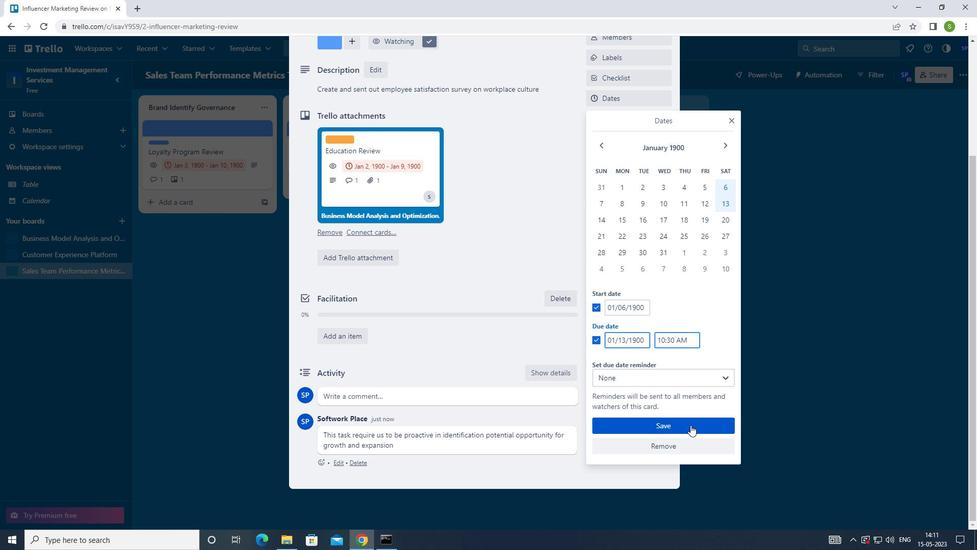 
Action: Mouse moved to (695, 422)
Screenshot: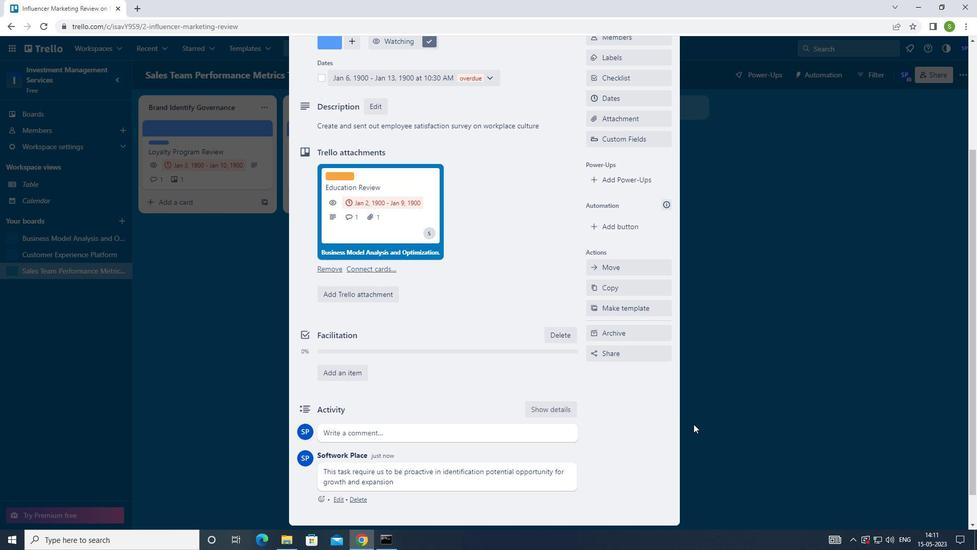 
Action: Key pressed <Key.f8>
Screenshot: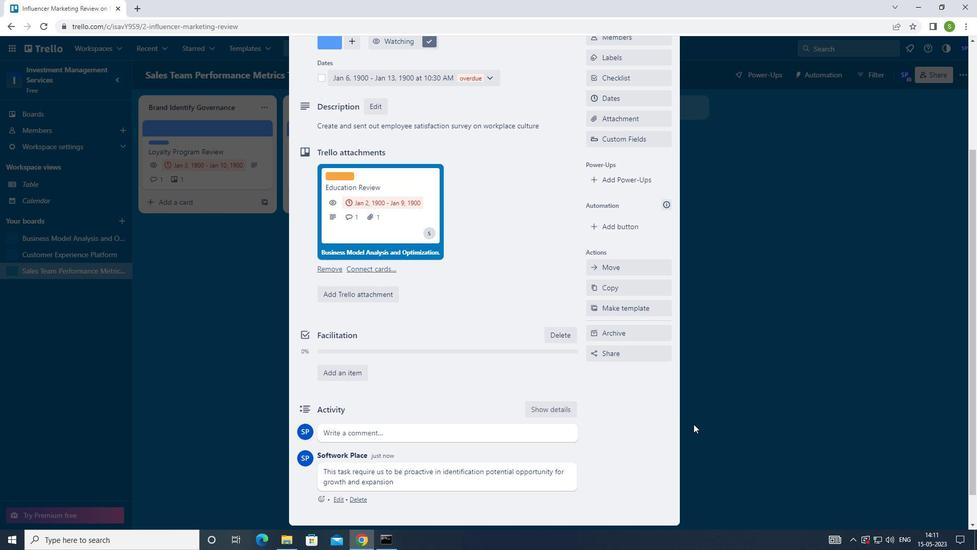
